 Task: Arrange a 75-minute brand strategy review.
Action: Mouse moved to (36, 138)
Screenshot: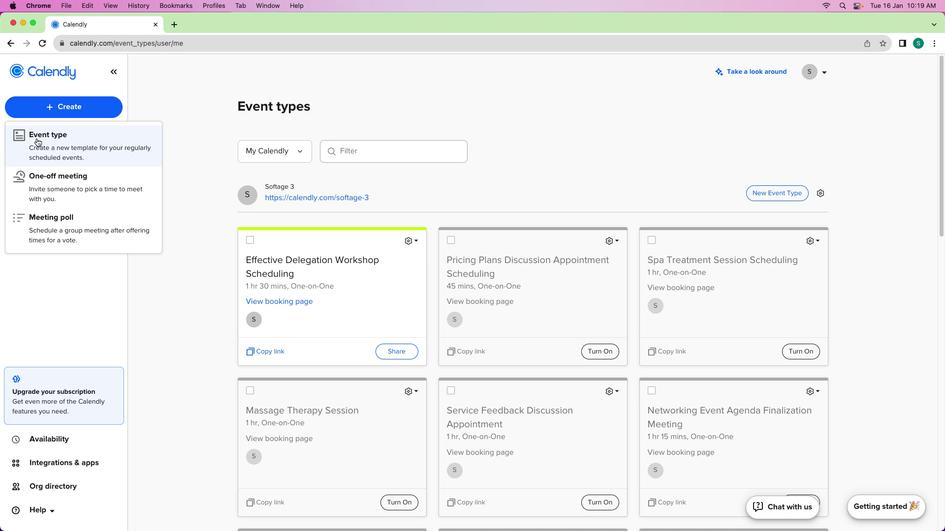 
Action: Mouse pressed left at (36, 138)
Screenshot: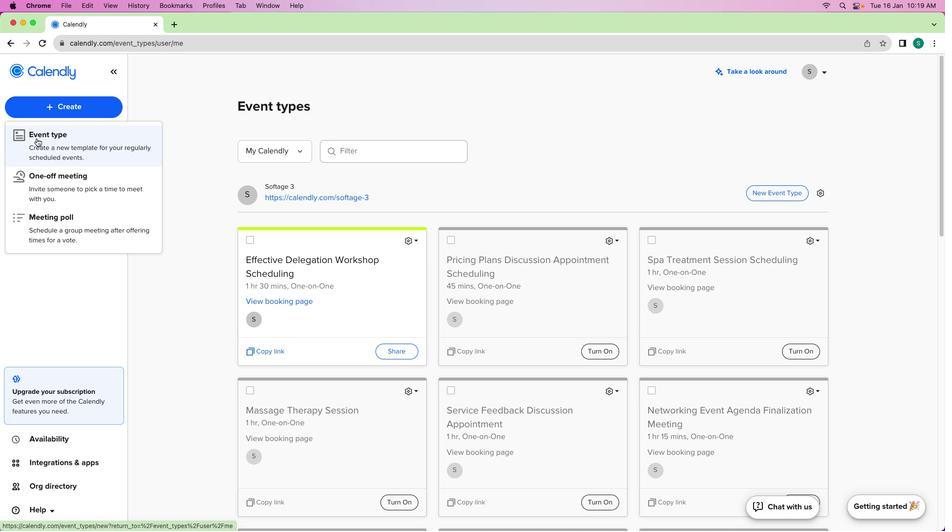 
Action: Mouse moved to (439, 200)
Screenshot: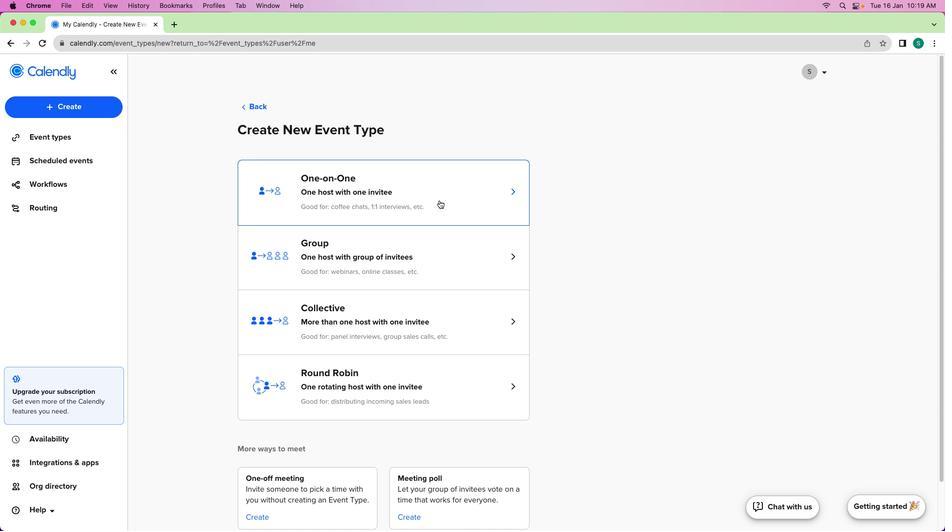 
Action: Mouse pressed left at (439, 200)
Screenshot: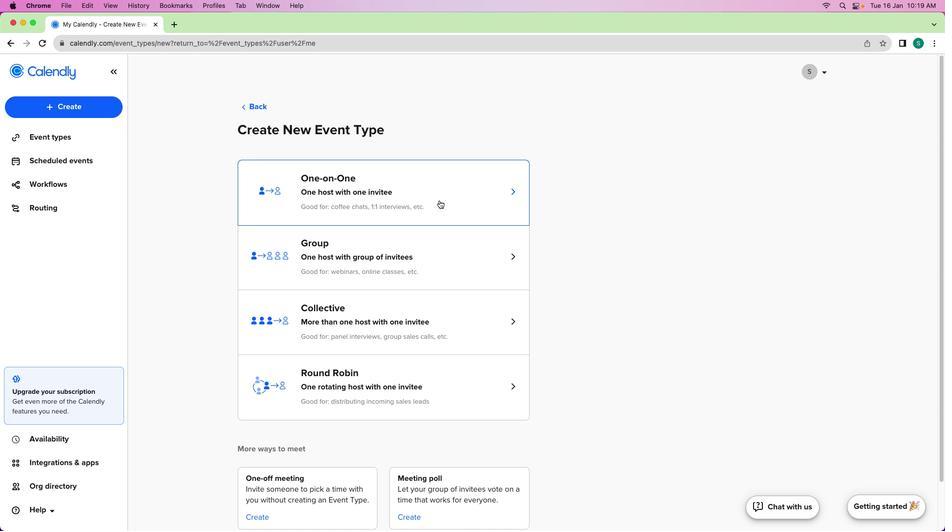 
Action: Mouse moved to (143, 156)
Screenshot: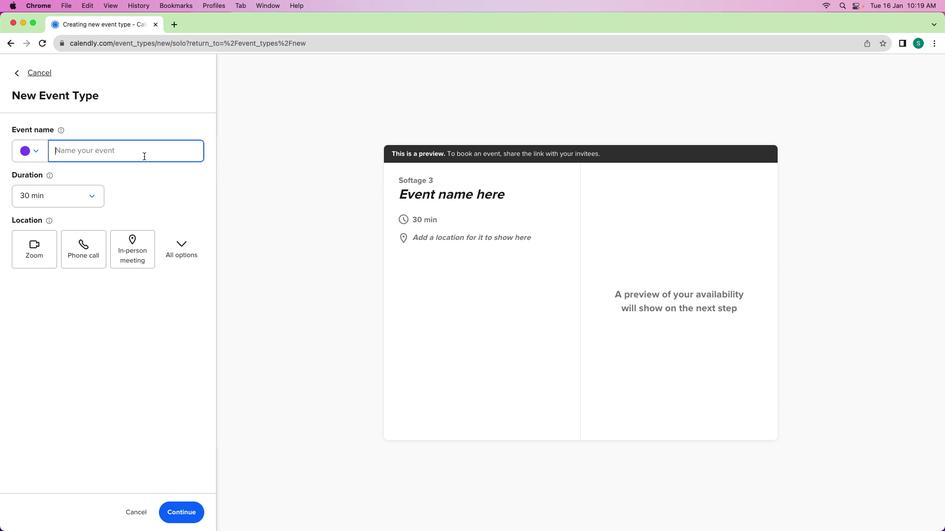 
Action: Mouse pressed left at (143, 156)
Screenshot: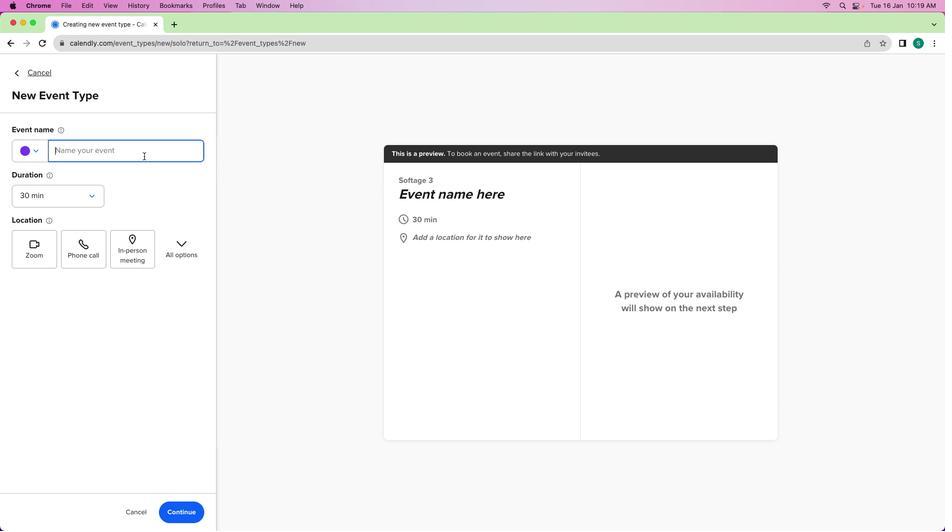 
Action: Key pressed Key.shift'B''r''a''n''d'Key.spaceKey.shift'S''t''r''a''t''e''g''y'Key.spaceKey.shift'R''e''v''i''e''w'Key.spaceKey.shift'S''c''h''e''d''u''l''i''n''g'
Screenshot: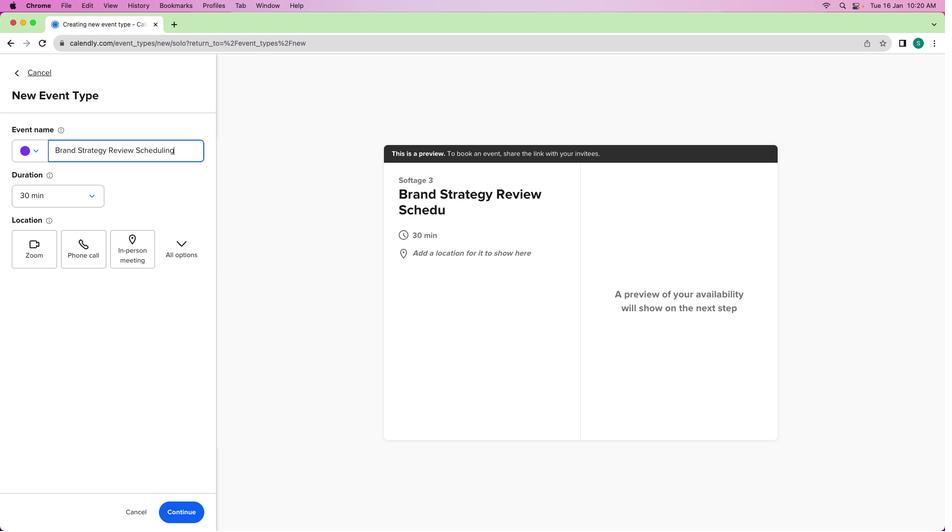 
Action: Mouse moved to (33, 148)
Screenshot: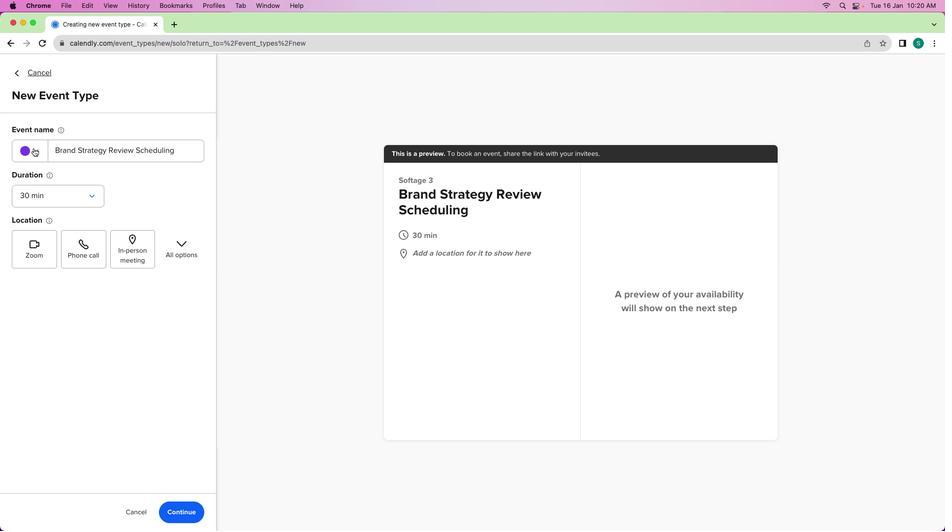 
Action: Mouse pressed left at (33, 148)
Screenshot: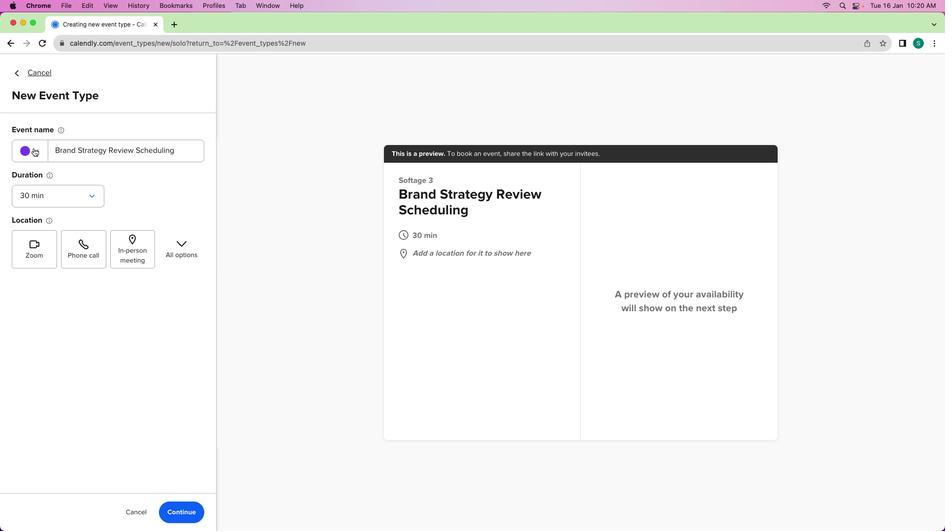 
Action: Mouse moved to (42, 222)
Screenshot: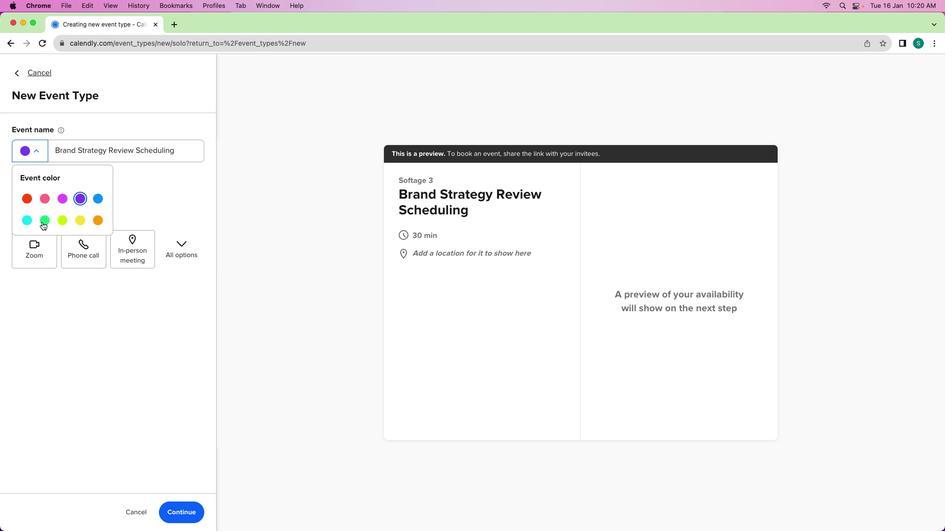 
Action: Mouse pressed left at (42, 222)
Screenshot: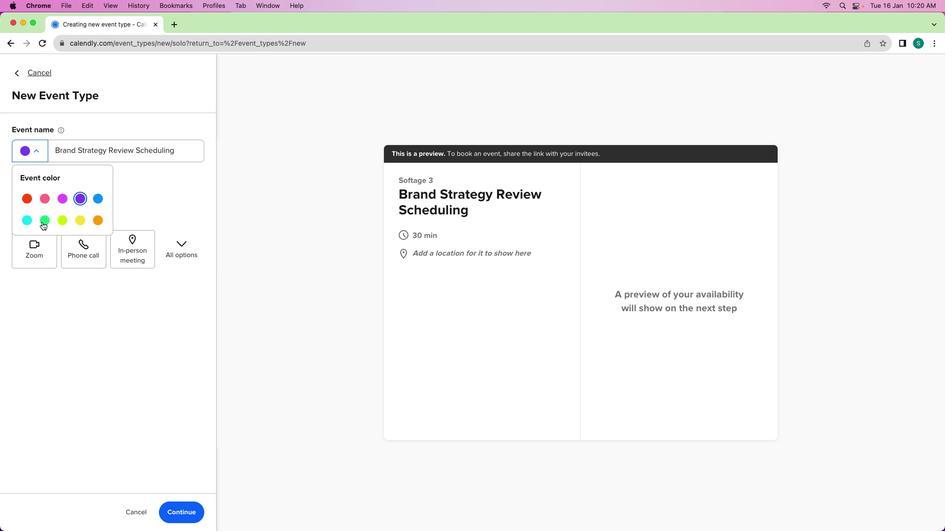 
Action: Mouse moved to (42, 201)
Screenshot: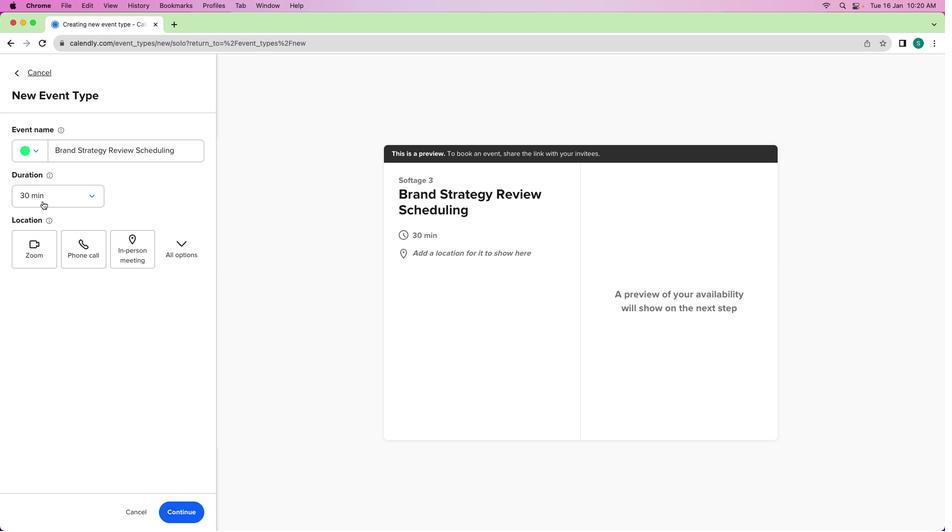
Action: Mouse pressed left at (42, 201)
Screenshot: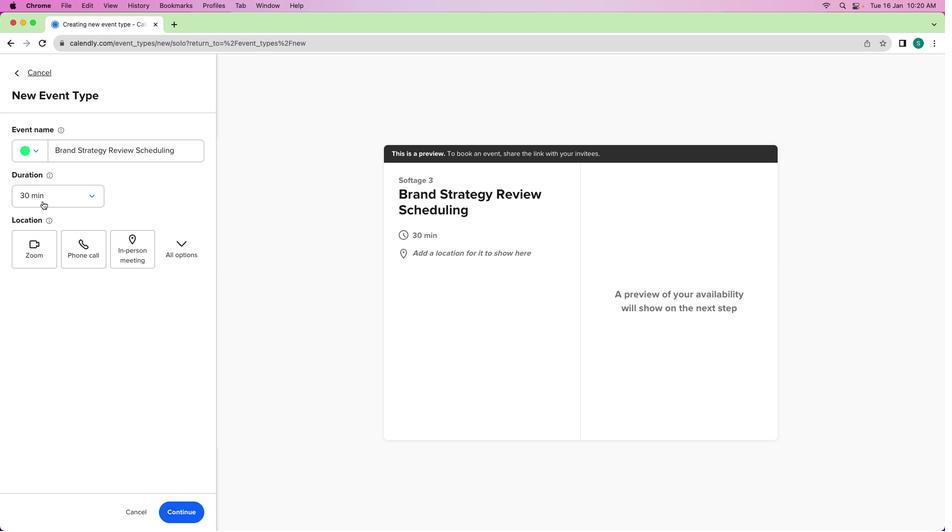 
Action: Mouse moved to (28, 301)
Screenshot: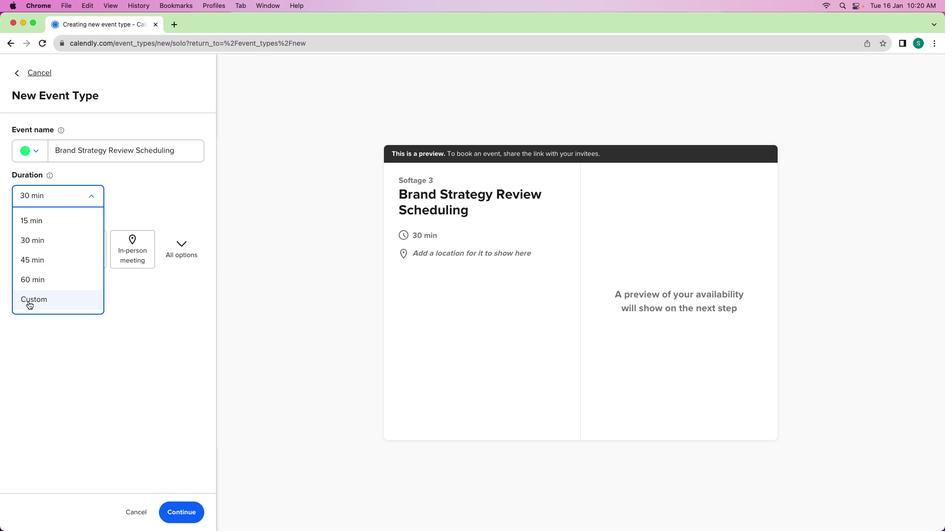 
Action: Mouse pressed left at (28, 301)
Screenshot: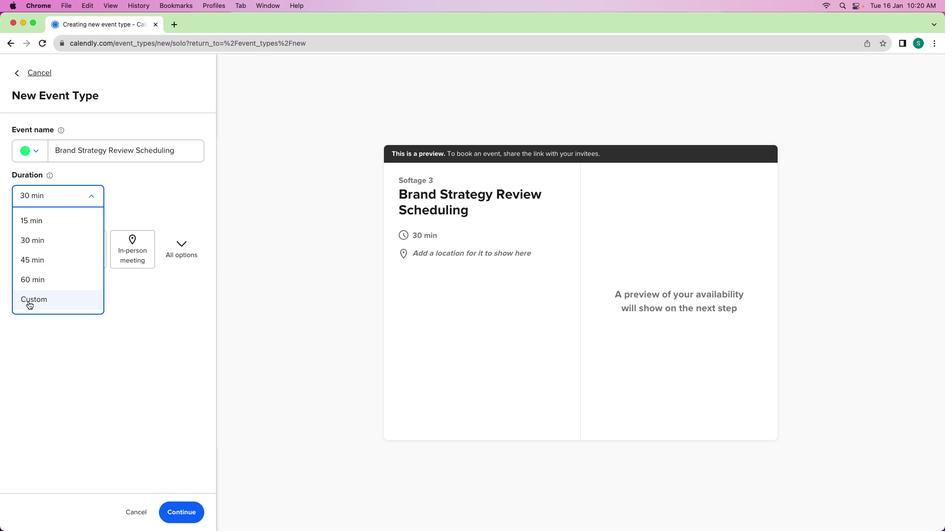 
Action: Mouse moved to (48, 231)
Screenshot: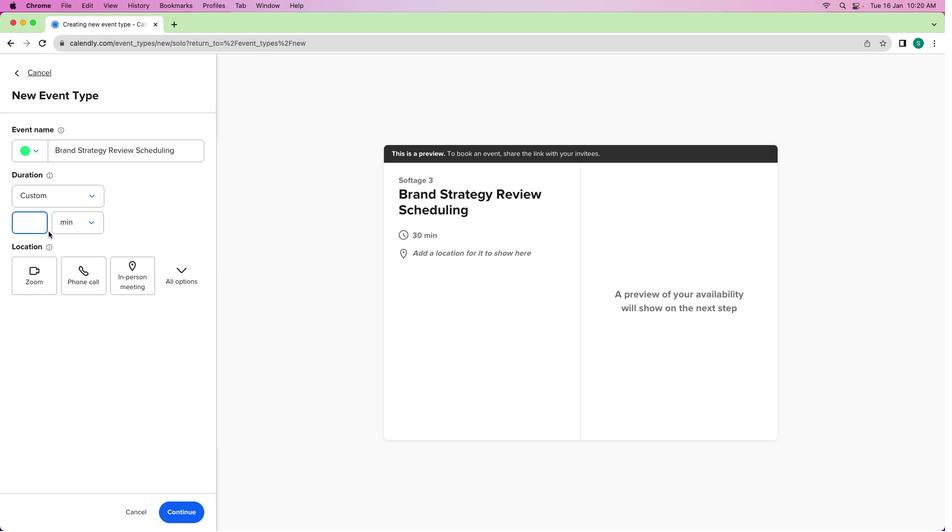 
Action: Key pressed '7''5'
Screenshot: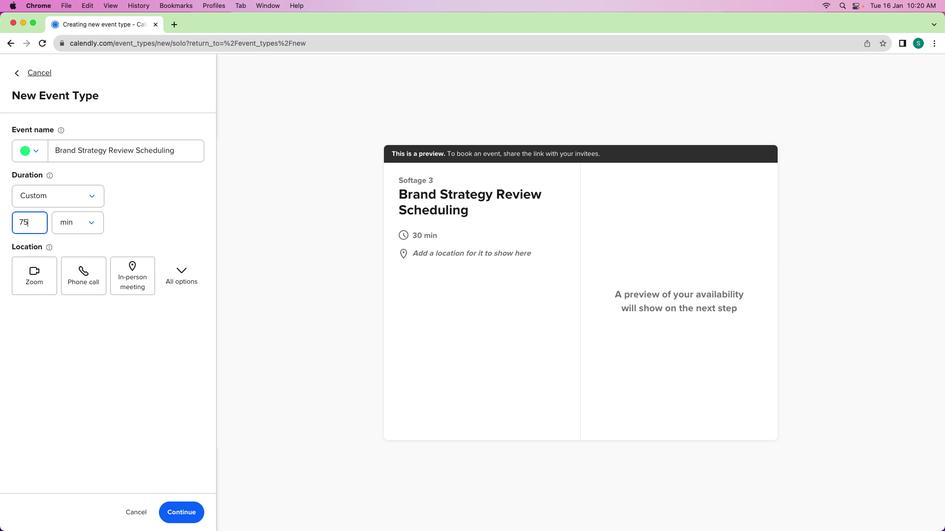 
Action: Mouse moved to (41, 276)
Screenshot: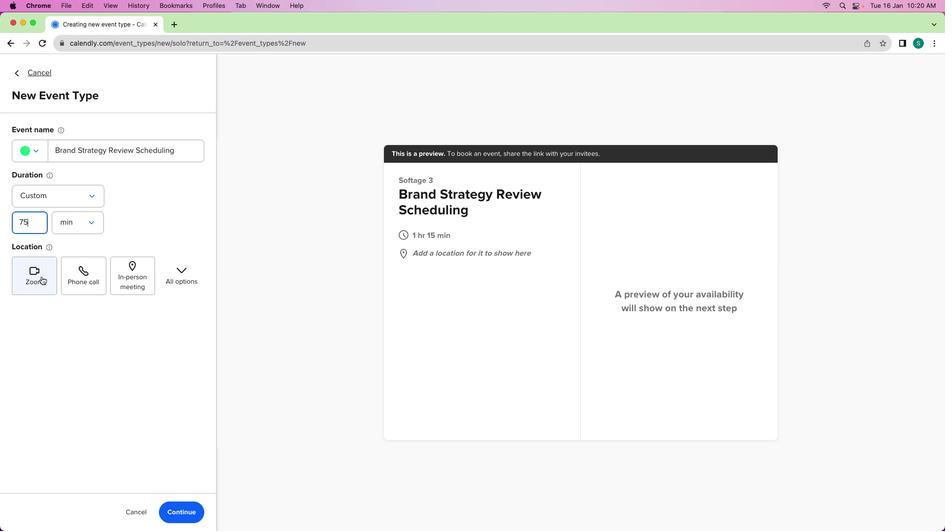 
Action: Mouse pressed left at (41, 276)
Screenshot: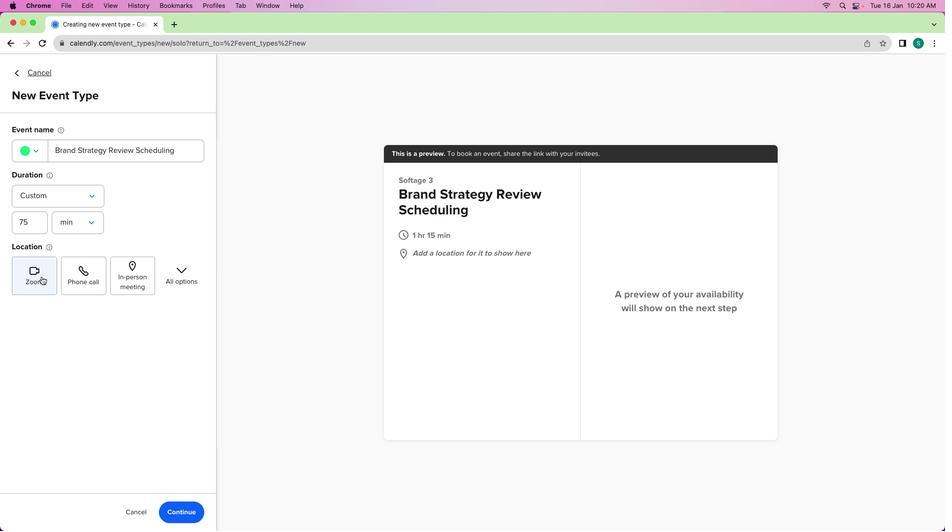 
Action: Mouse moved to (181, 510)
Screenshot: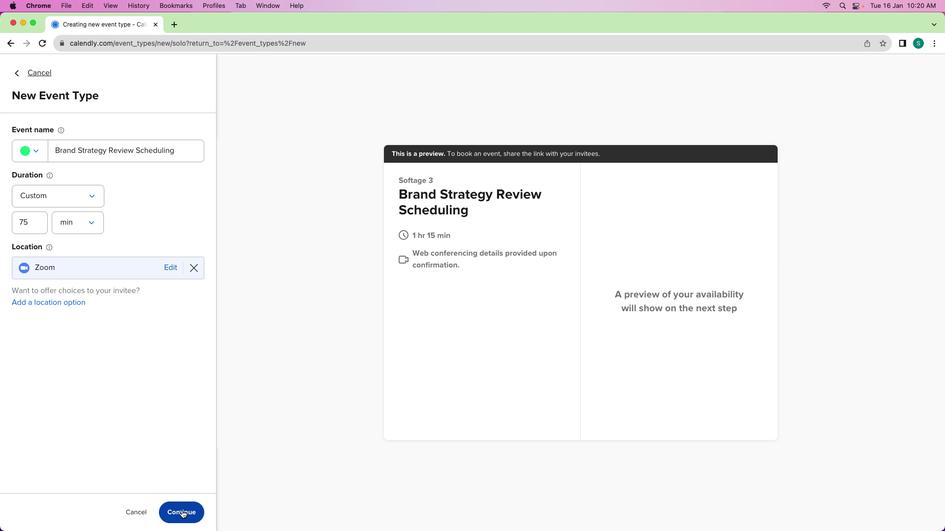 
Action: Mouse pressed left at (181, 510)
Screenshot: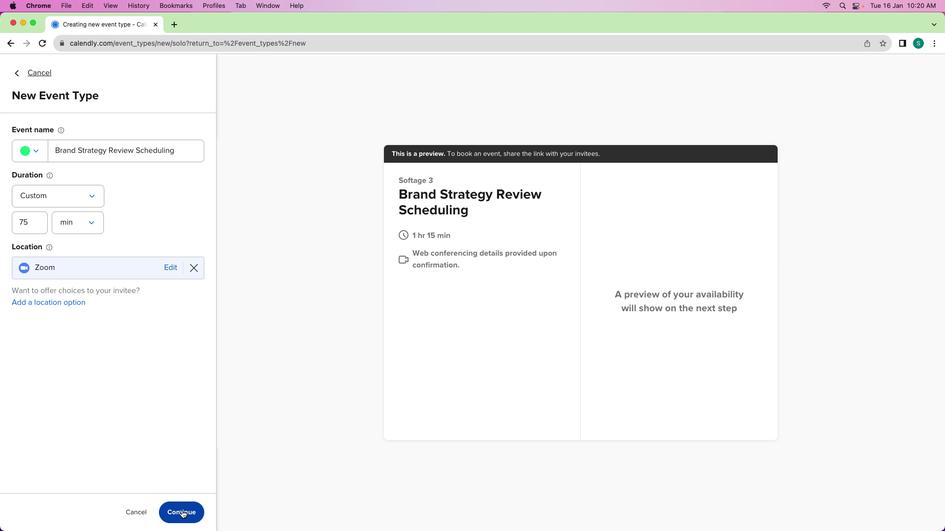 
Action: Mouse moved to (193, 166)
Screenshot: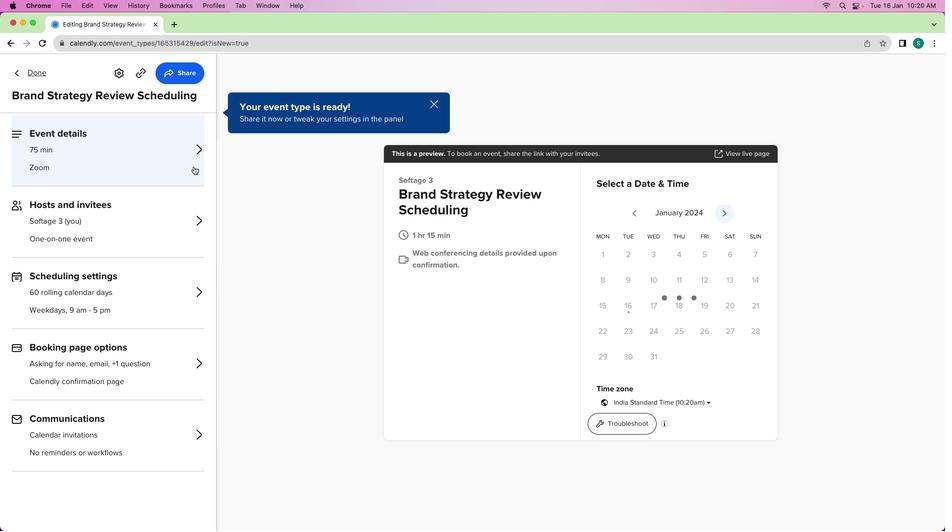 
Action: Mouse pressed left at (193, 166)
Screenshot: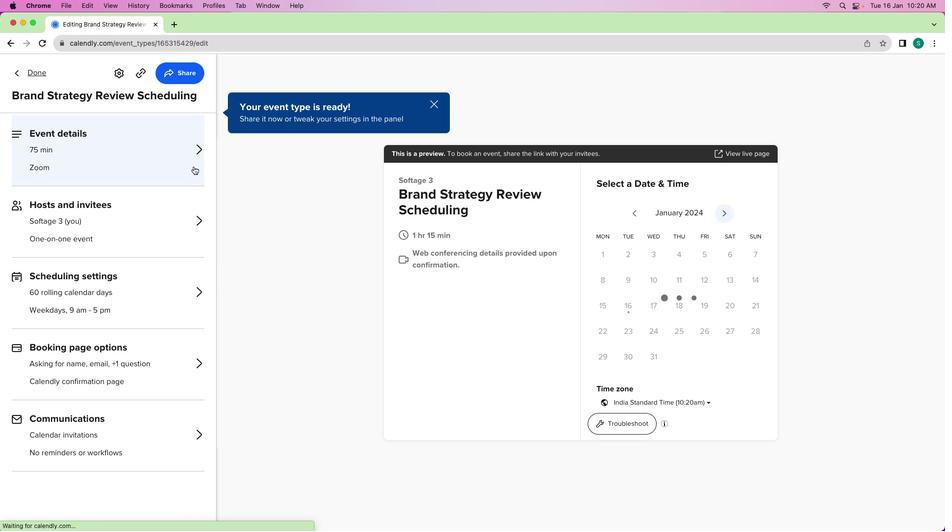 
Action: Mouse moved to (86, 390)
Screenshot: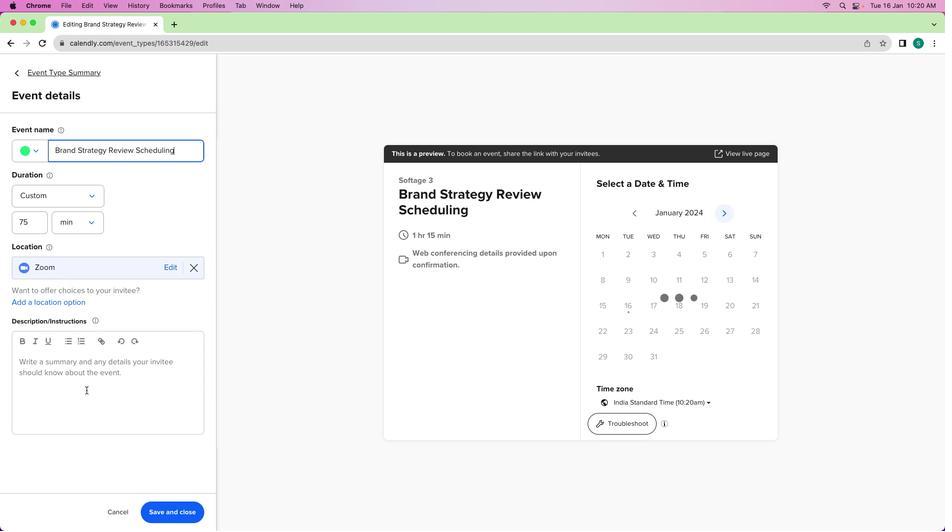 
Action: Mouse pressed left at (86, 390)
Screenshot: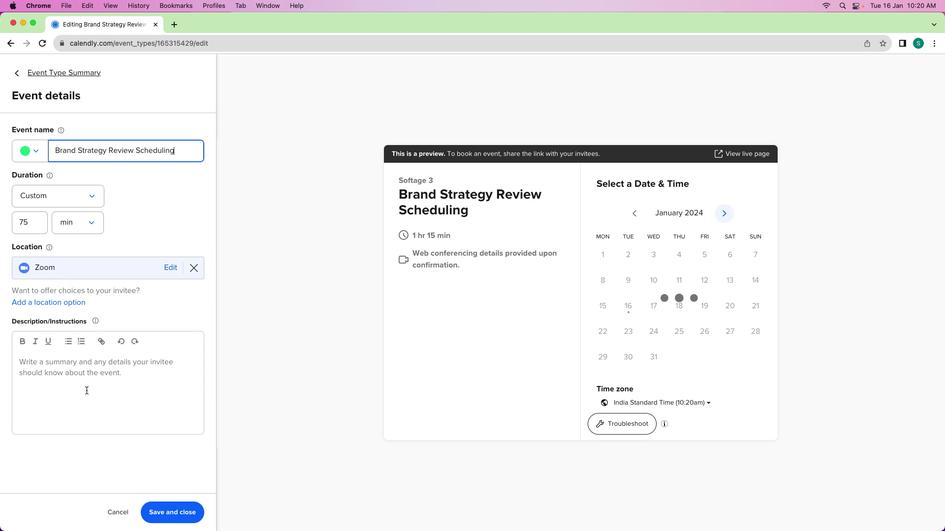 
Action: Mouse moved to (108, 358)
Screenshot: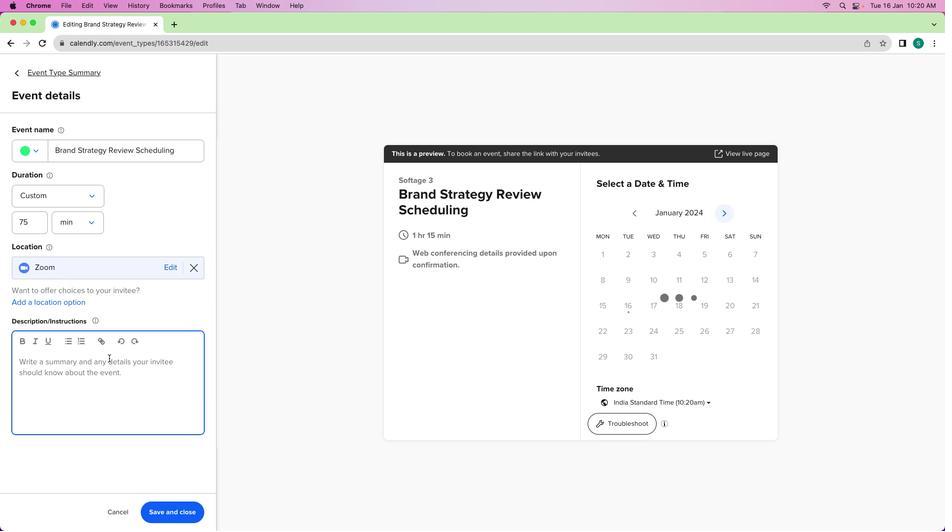 
Action: Key pressed Key.shift'H''e''l''l''o'Key.space't''e''a''m'','Key.enterKey.shift'I'"'"'v''e'Key.space'a''r''r''a''n''g''e''d'Key.space'a'Key.space'b''r''a''n''d'Key.space's''t''r''a''t''e''g''y'Key.space'r''e''v''i''e''w'Key.space't''o'Key.space'a''s''s''e''s''s'Key.space'a''n''d'Key.space'r''e''f''i''n''e'Key.space'o''u''r'Key.space'b''r''a''m''d'Key.spaceKey.backspaceKey.backspaceKey.backspace'n''d'Key.space's''t''r''a''t''e''g''y''.'Key.spaceKey.shift'L''e''t'"'"'s'Key.space'd''i''s''c''u''s''s'Key.space'p''o''s''i''t''i''o''n''i''n''g'','Key.space'm''e''s''s''a''g''i''n''g'','Key.space'a''n''d'Key.space's''t''r''a''t''e''g''i''e''s'Key.space't''o'Key.space's''t''r''e''n''g''t''h''e''n'Key.space'o''u''r'Key.space'b''r''a''n''d'Key.space'p''r''e''s''e''n''c''e''.'Key.enterKey.shift'E''x''c''i''t''e''d'Key.space't''o'Key.space'c''o''l''l''a''b''o''r''a''t''e'Key.space'o''n'Key.space'o''p''t''i''m''i''z''i''n''g'Key.space'o''u''r'Key.space'b''r''a''n''d'Key.space's''t''r''a''t''e''g''y'Key.shift_r'!'
Screenshot: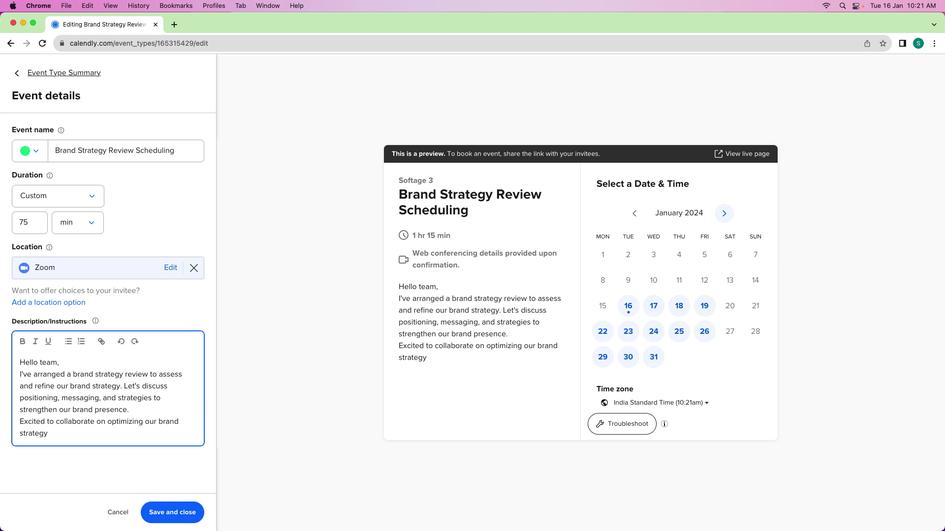 
Action: Mouse moved to (169, 511)
Screenshot: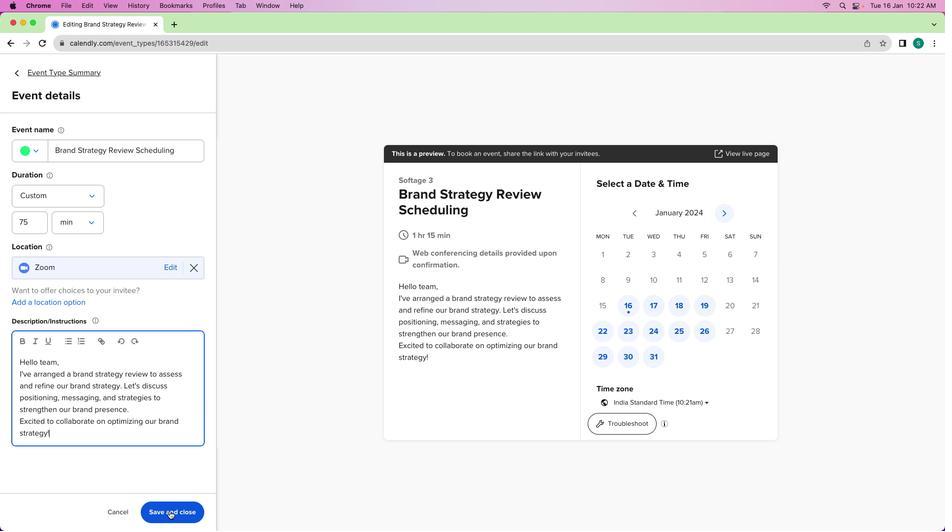
Action: Mouse pressed left at (169, 511)
Screenshot: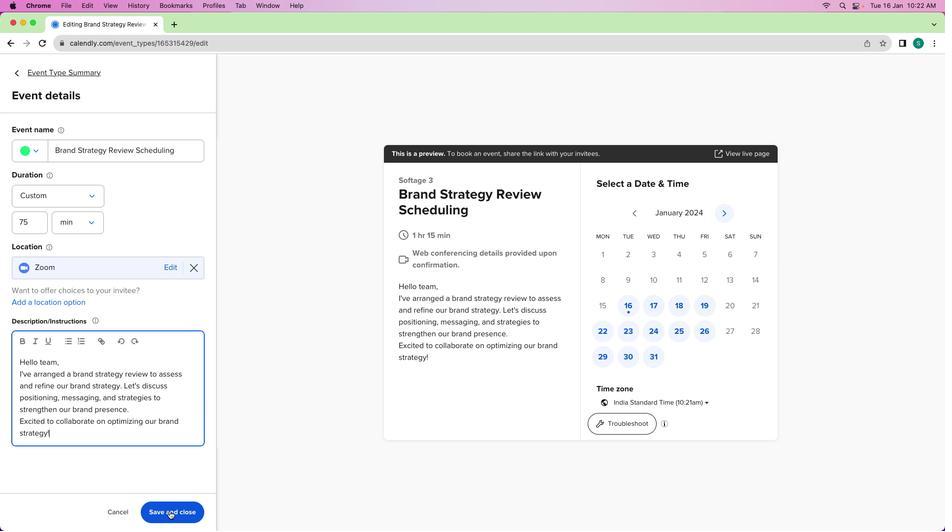 
Action: Mouse moved to (183, 316)
Screenshot: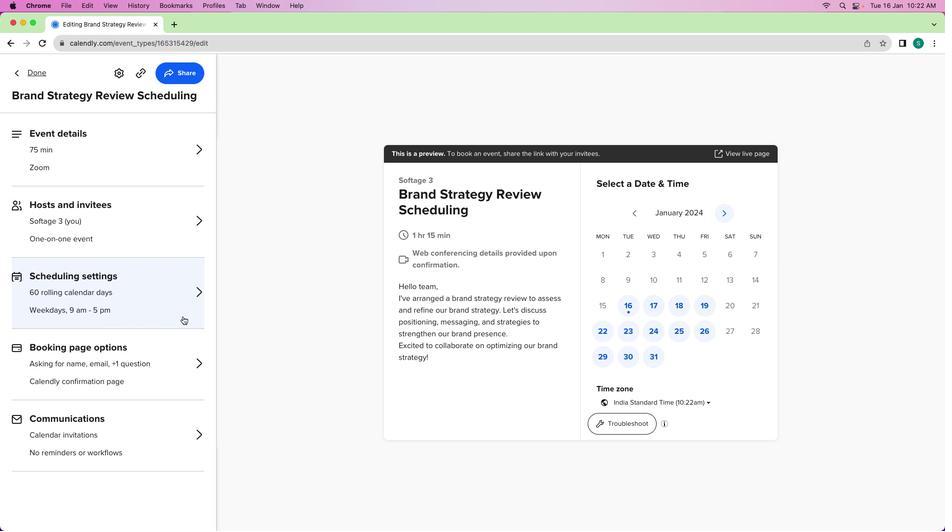 
Action: Mouse pressed left at (183, 316)
Screenshot: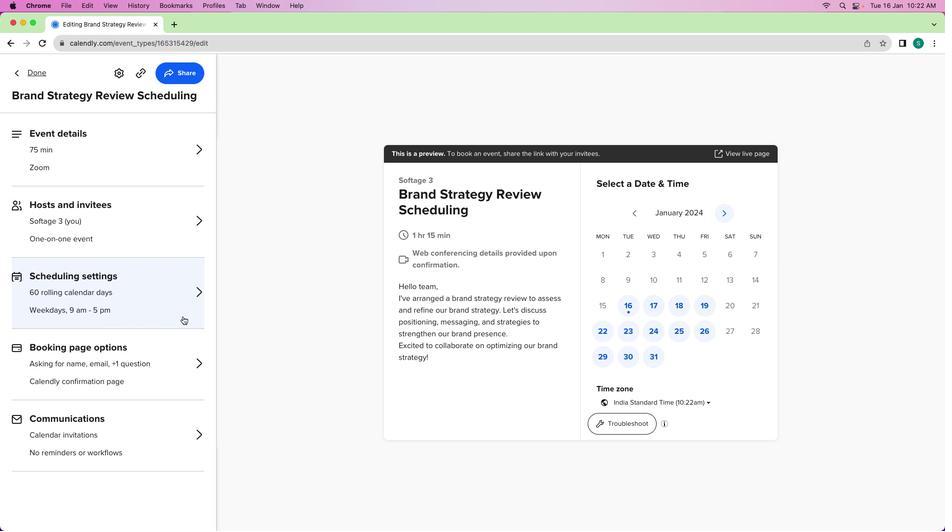 
Action: Mouse moved to (181, 366)
Screenshot: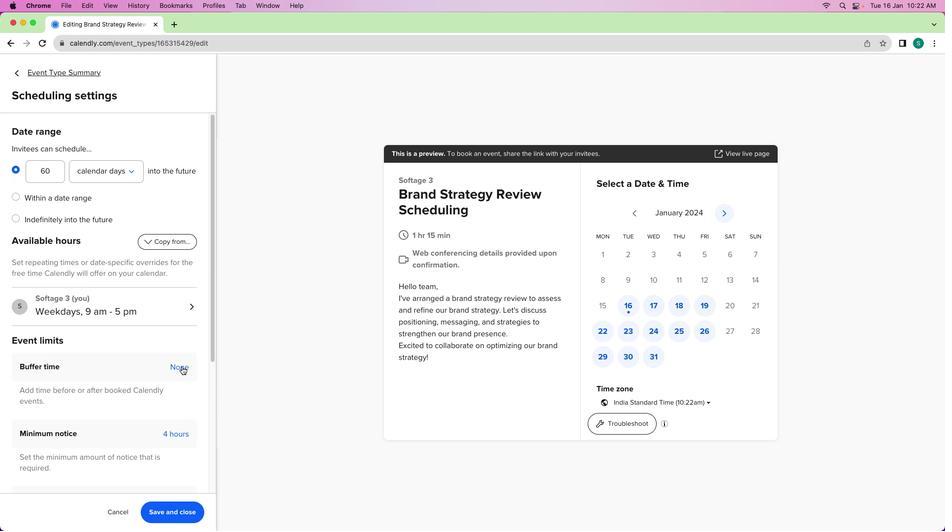 
Action: Mouse pressed left at (181, 366)
Screenshot: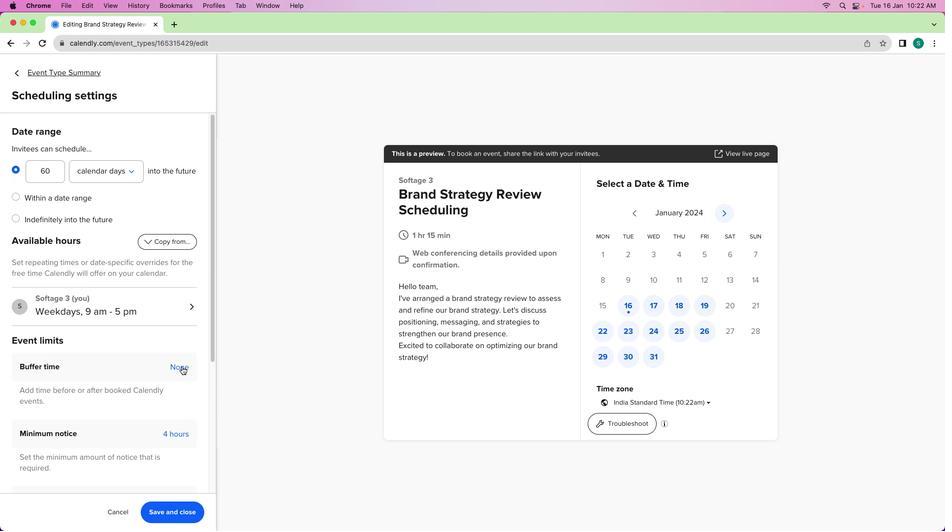 
Action: Mouse moved to (132, 398)
Screenshot: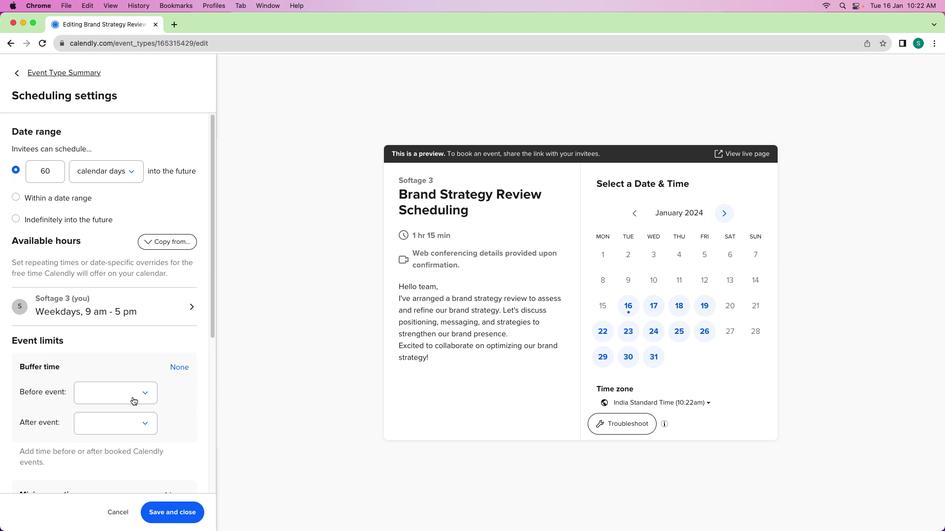
Action: Mouse pressed left at (132, 398)
Screenshot: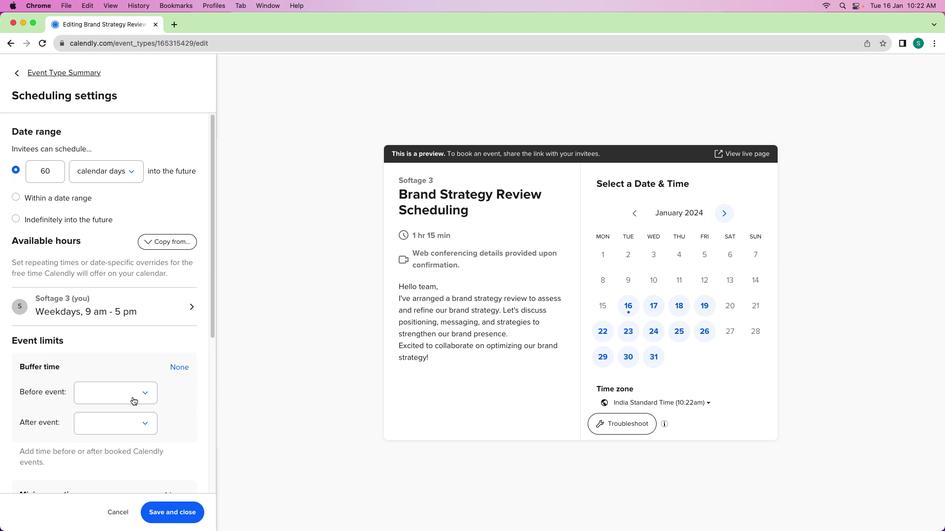 
Action: Mouse moved to (118, 443)
Screenshot: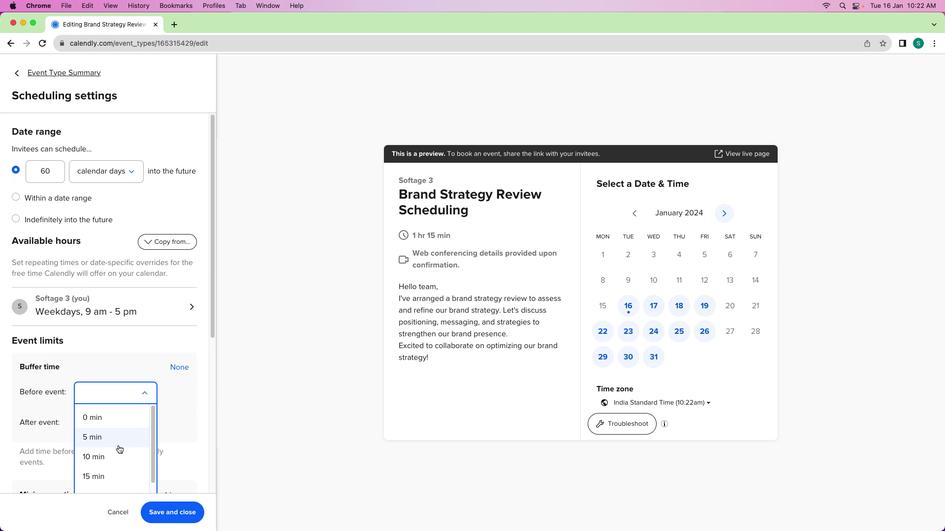 
Action: Mouse scrolled (118, 443) with delta (0, 0)
Screenshot: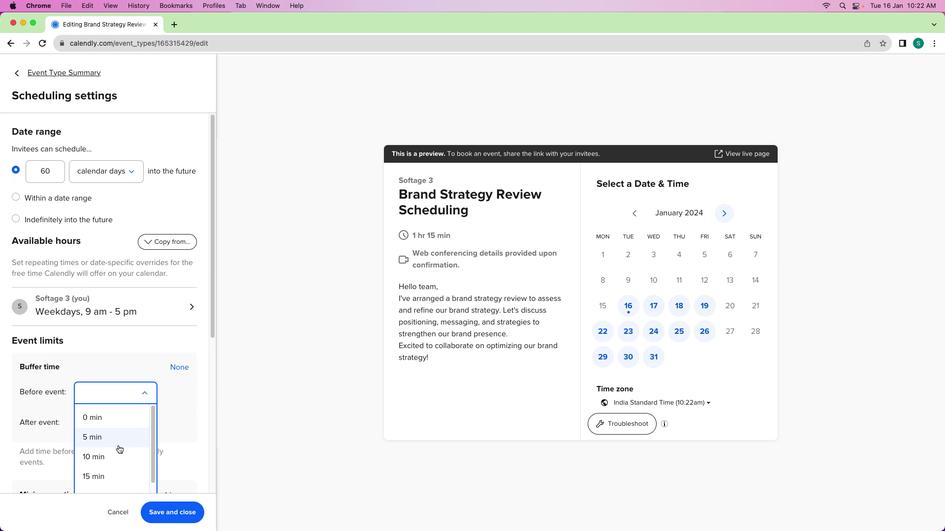 
Action: Mouse moved to (118, 445)
Screenshot: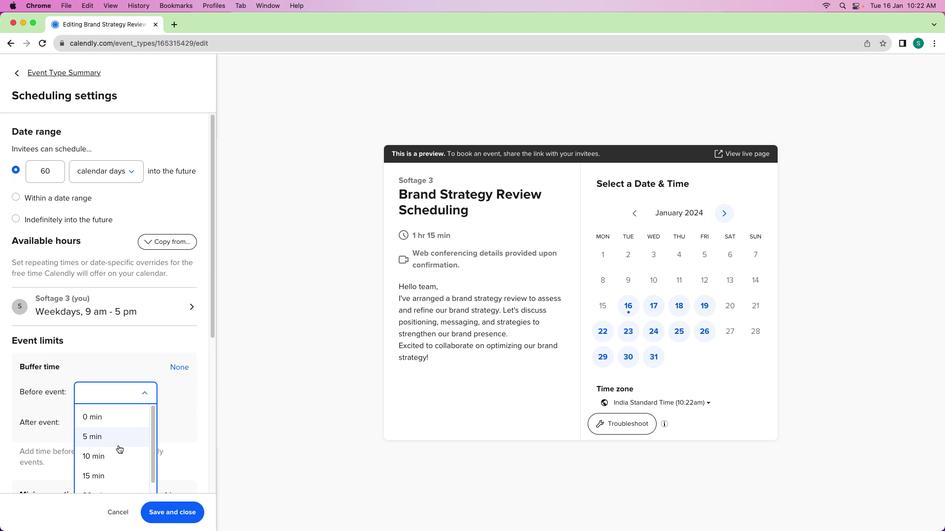 
Action: Mouse scrolled (118, 445) with delta (0, 0)
Screenshot: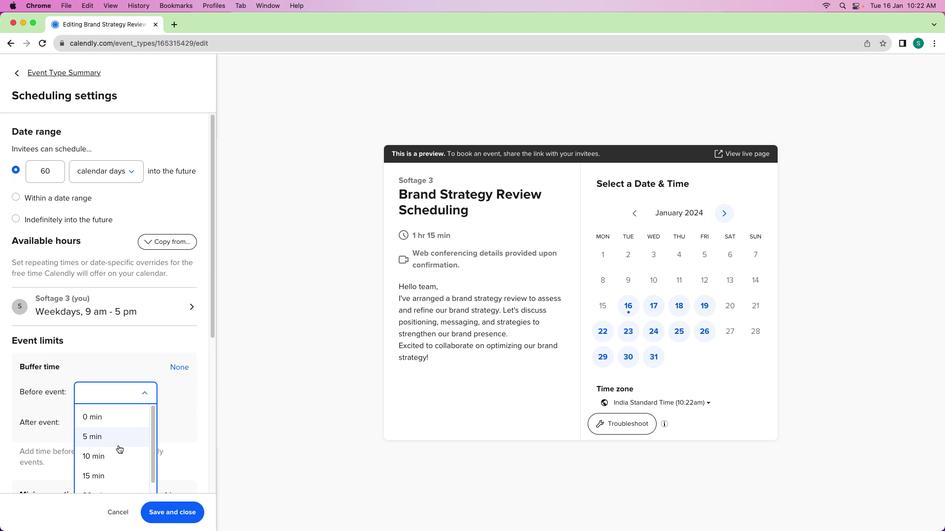 
Action: Mouse moved to (118, 445)
Screenshot: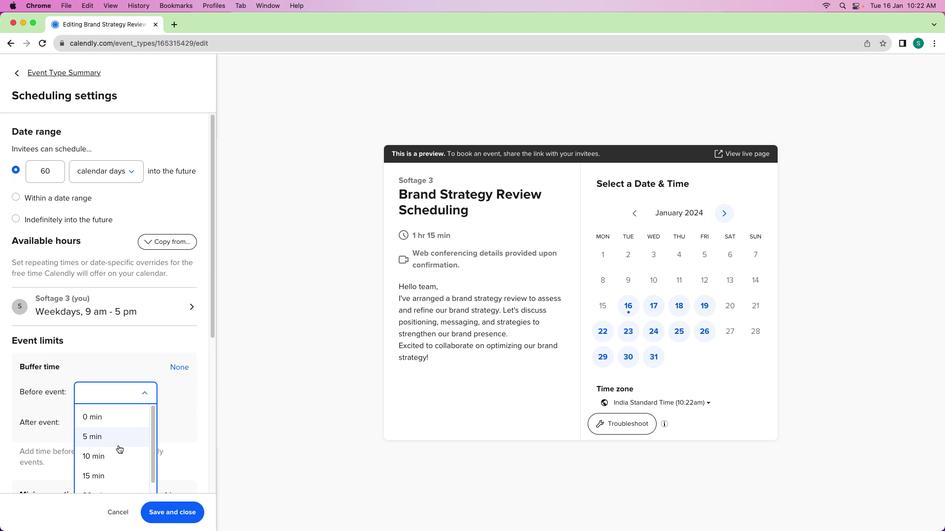 
Action: Mouse scrolled (118, 445) with delta (0, 0)
Screenshot: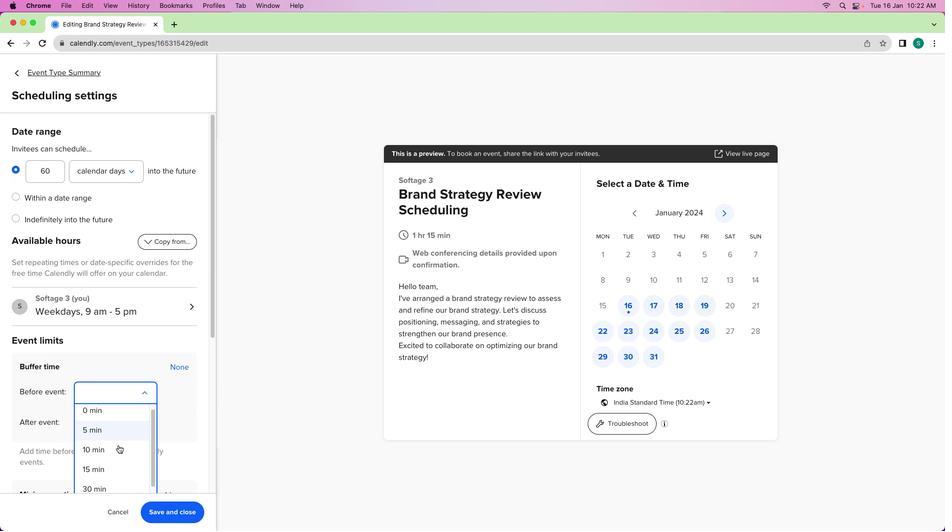
Action: Mouse moved to (105, 434)
Screenshot: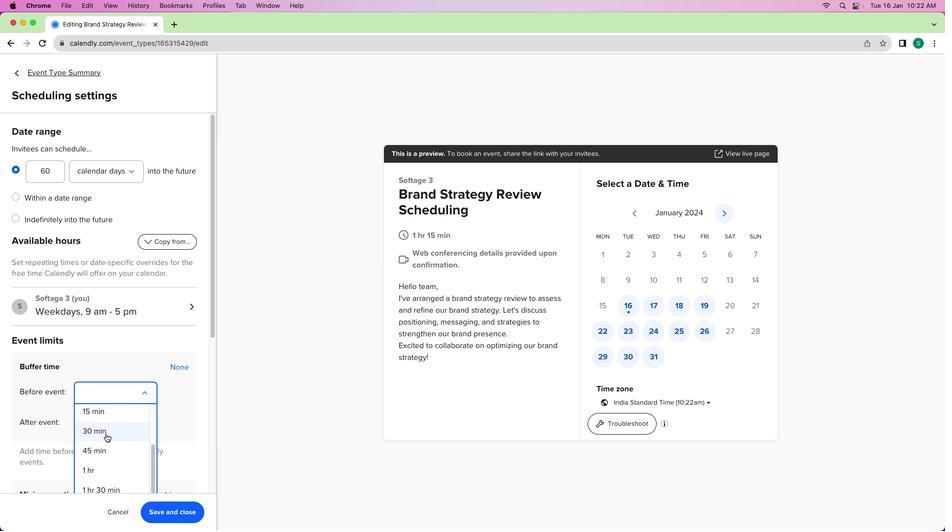 
Action: Mouse pressed left at (105, 434)
Screenshot: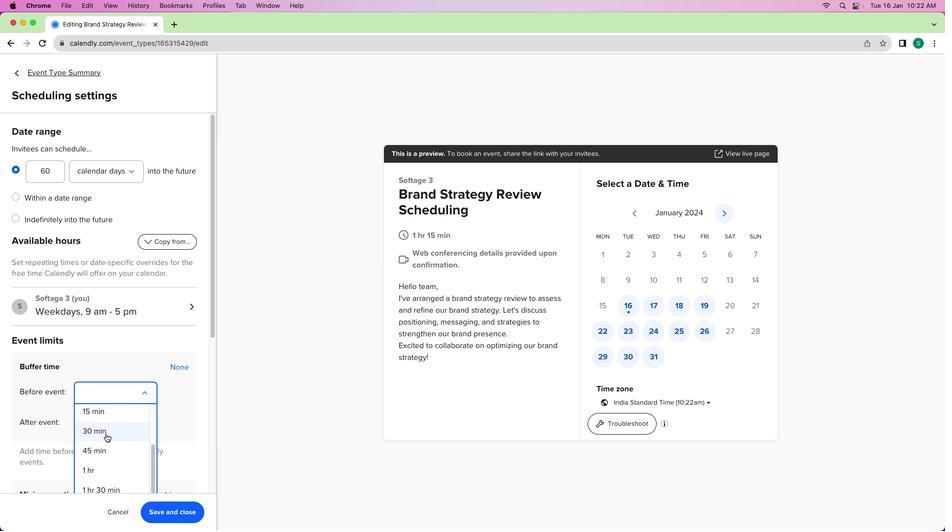 
Action: Mouse moved to (106, 434)
Screenshot: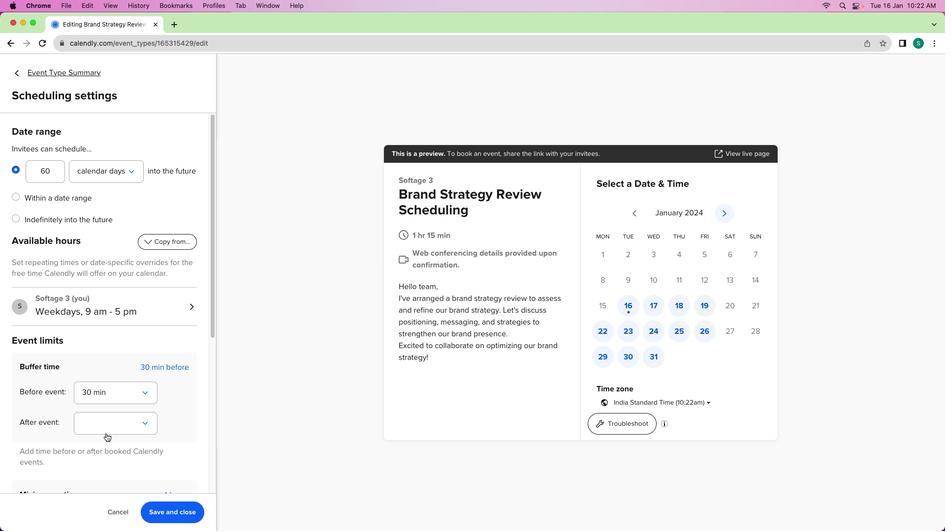 
Action: Mouse scrolled (106, 434) with delta (0, 0)
Screenshot: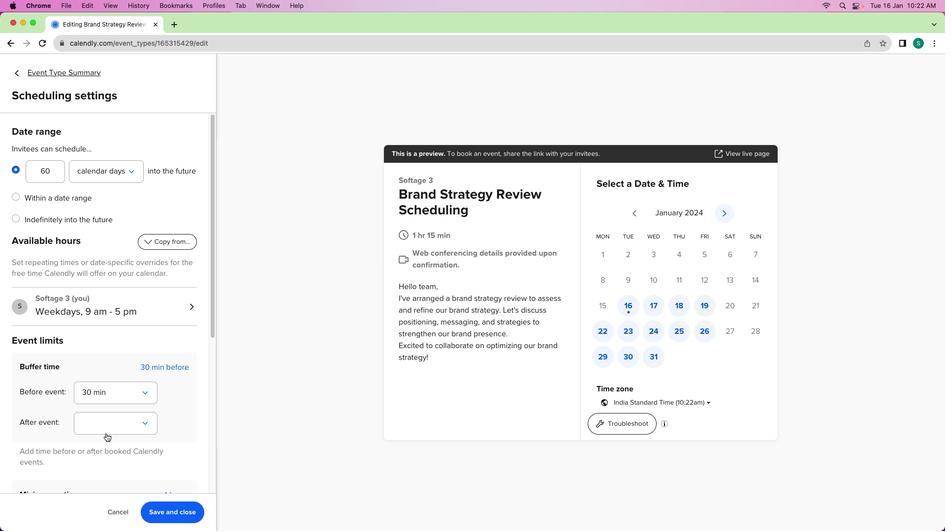 
Action: Mouse scrolled (106, 434) with delta (0, 0)
Screenshot: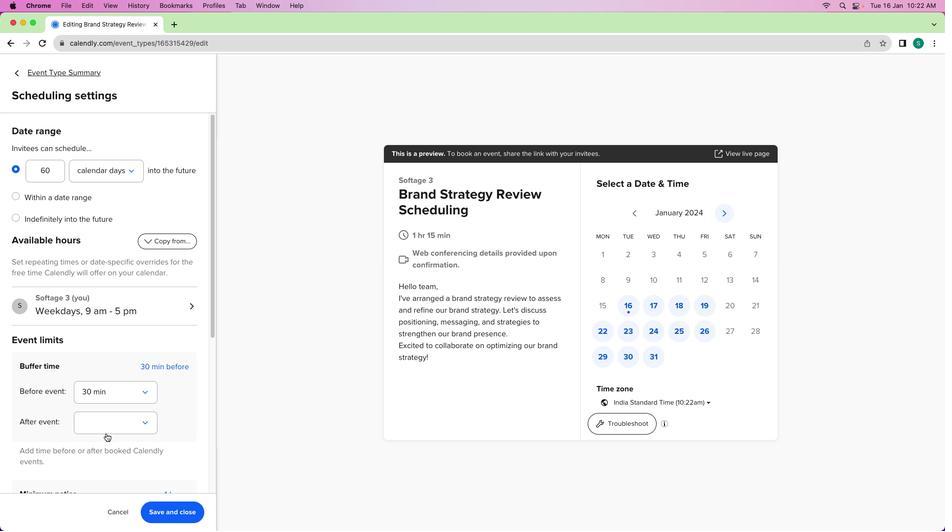 
Action: Mouse moved to (100, 413)
Screenshot: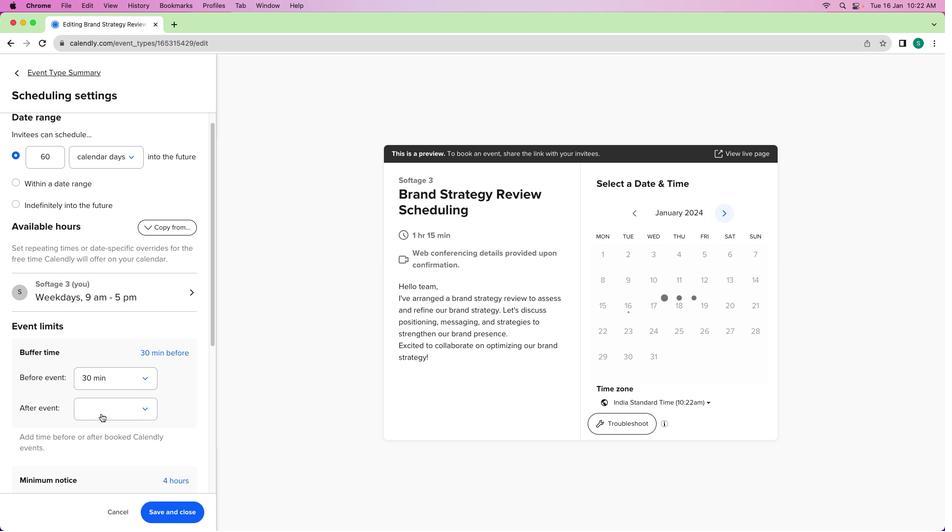 
Action: Mouse pressed left at (100, 413)
Screenshot: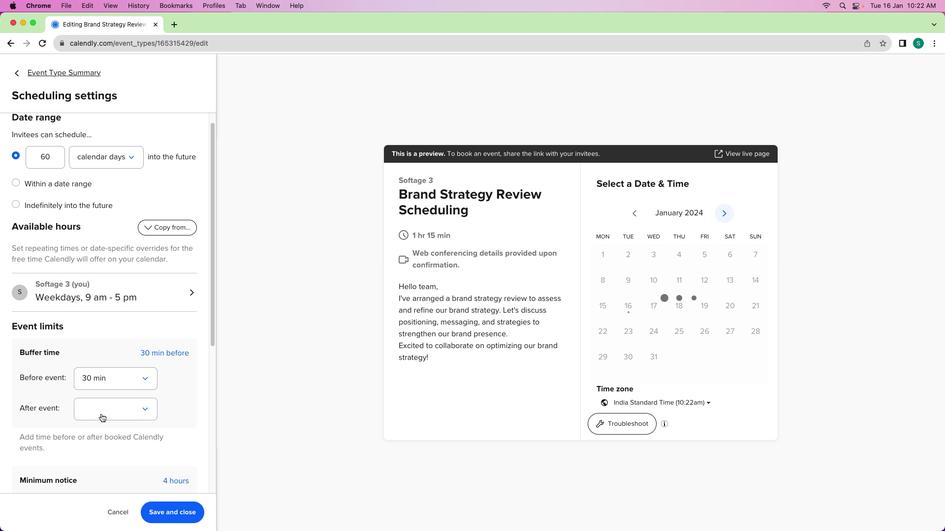 
Action: Mouse moved to (91, 447)
Screenshot: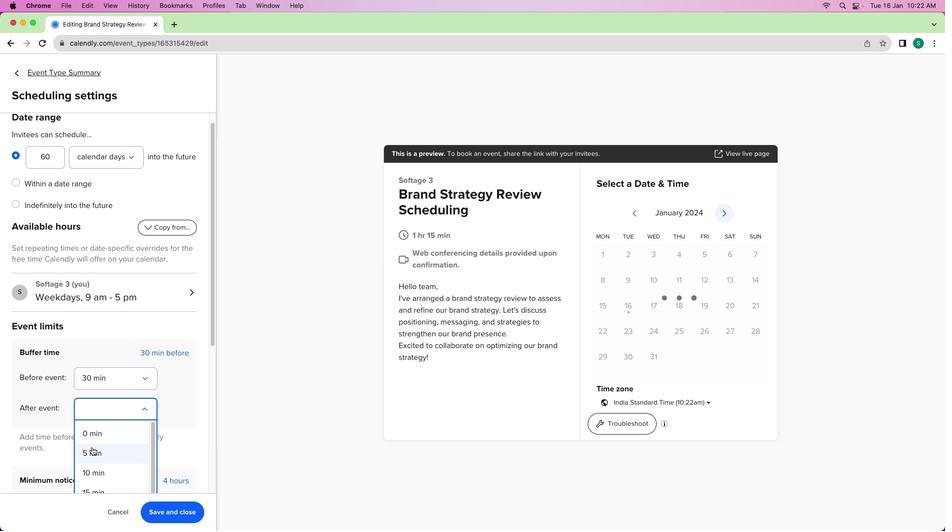 
Action: Mouse pressed left at (91, 447)
Screenshot: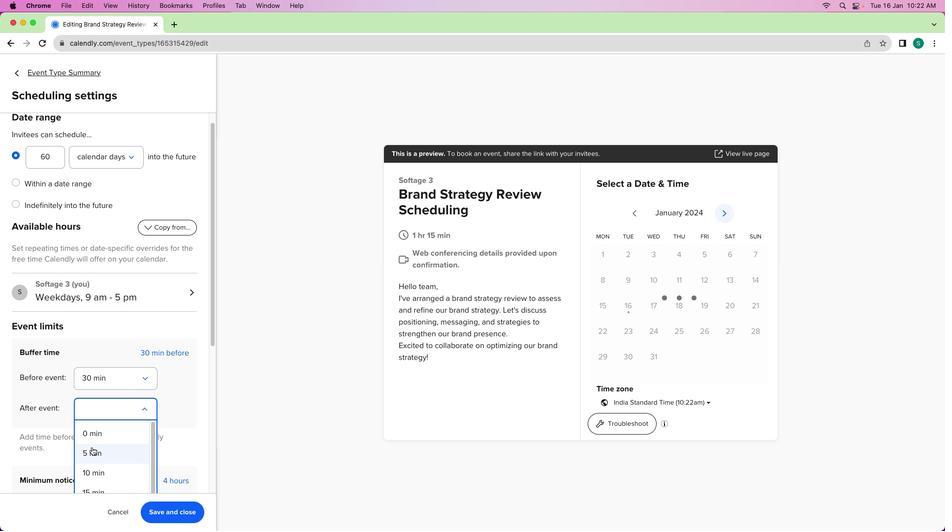
Action: Mouse moved to (96, 435)
Screenshot: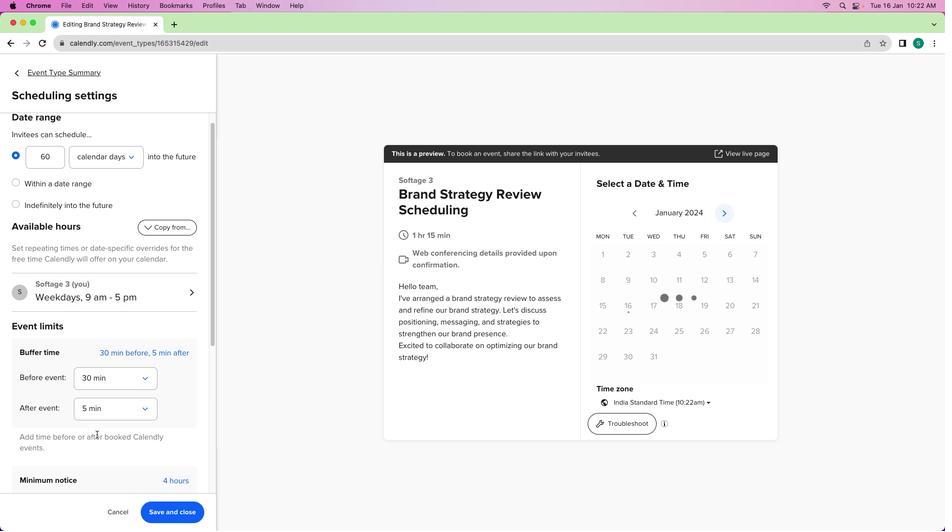 
Action: Mouse scrolled (96, 435) with delta (0, 0)
Screenshot: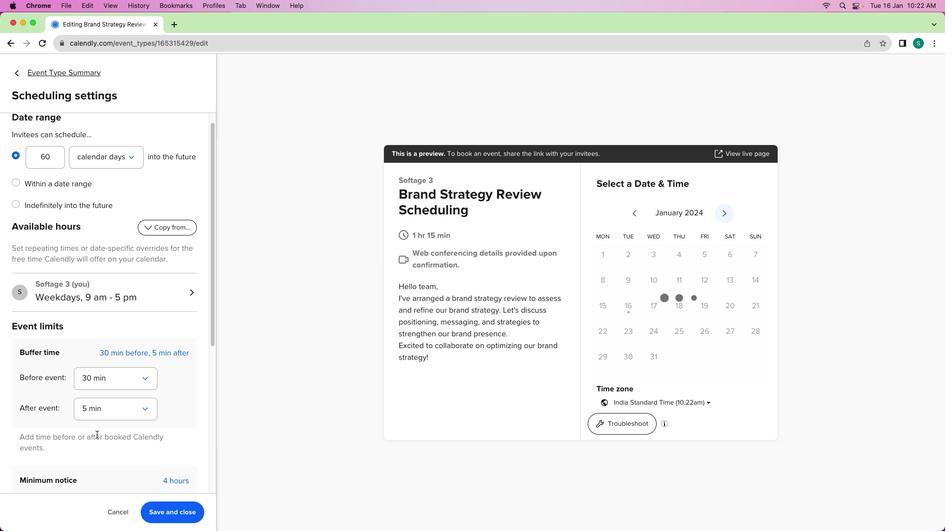 
Action: Mouse scrolled (96, 435) with delta (0, 0)
Screenshot: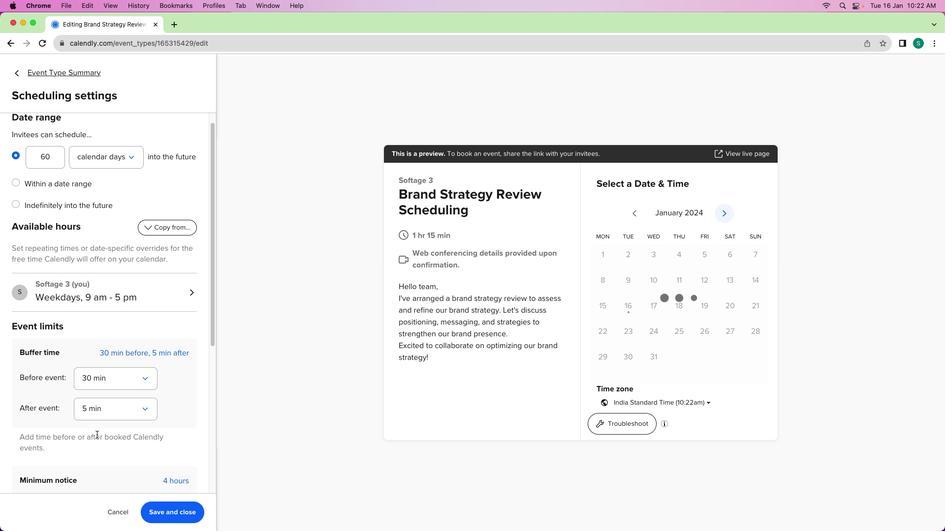 
Action: Mouse scrolled (96, 435) with delta (0, 0)
Screenshot: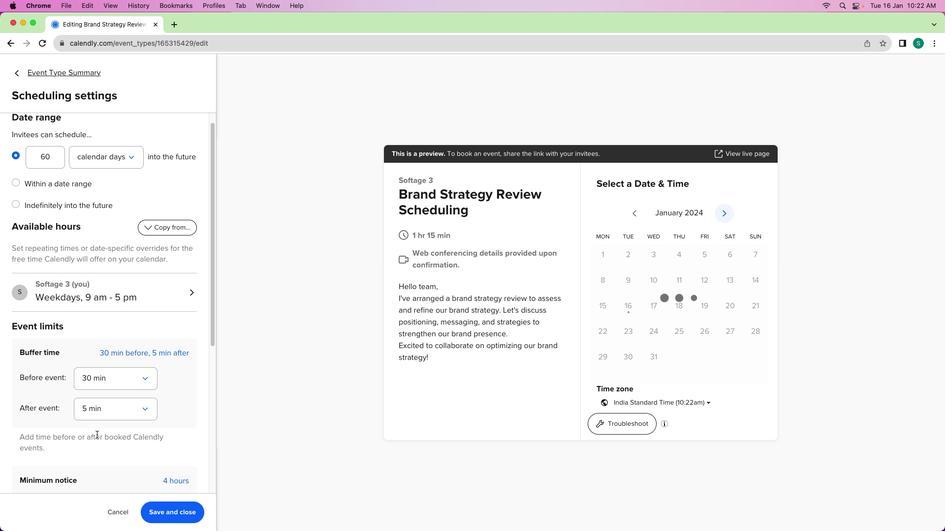 
Action: Mouse scrolled (96, 435) with delta (0, -1)
Screenshot: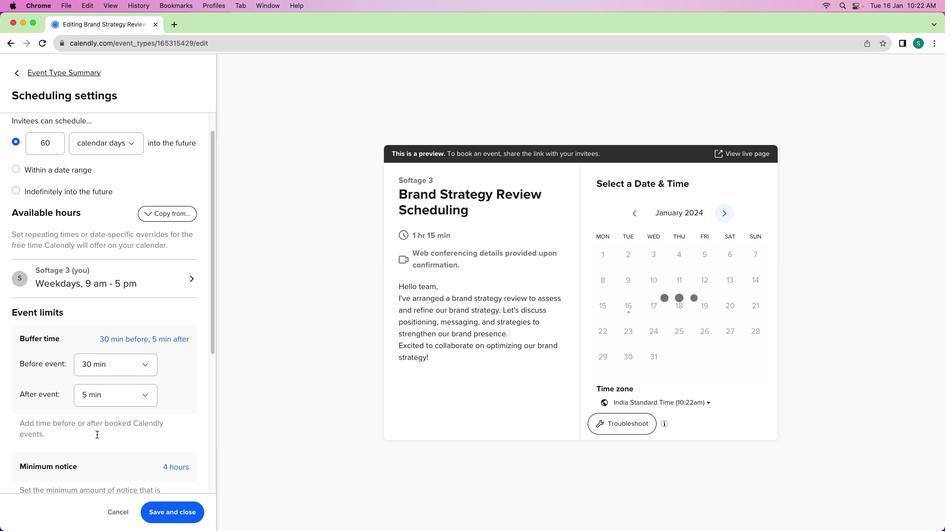 
Action: Mouse moved to (159, 193)
Screenshot: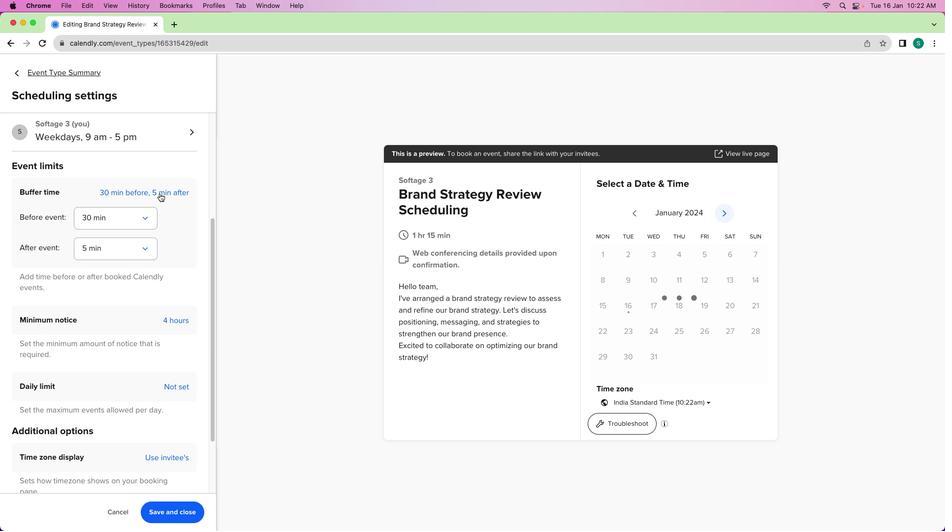 
Action: Mouse pressed left at (159, 193)
Screenshot: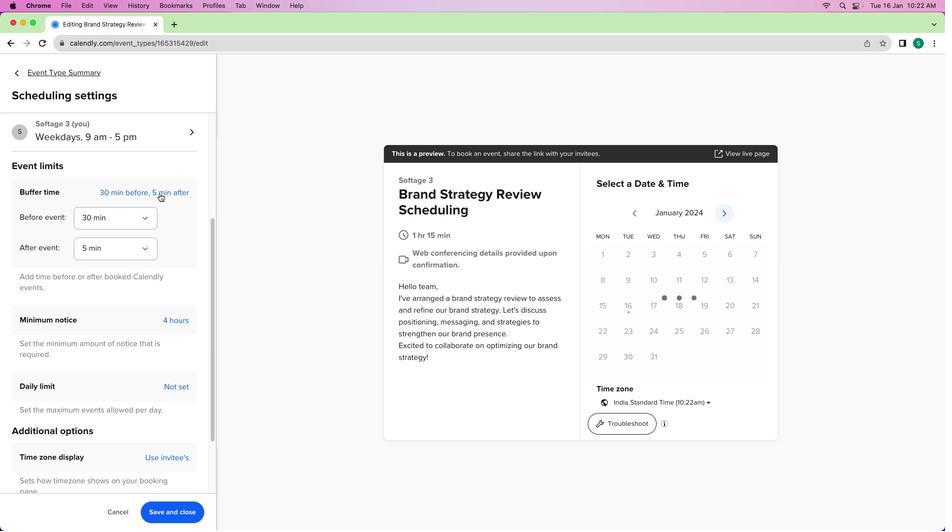 
Action: Mouse moved to (169, 256)
Screenshot: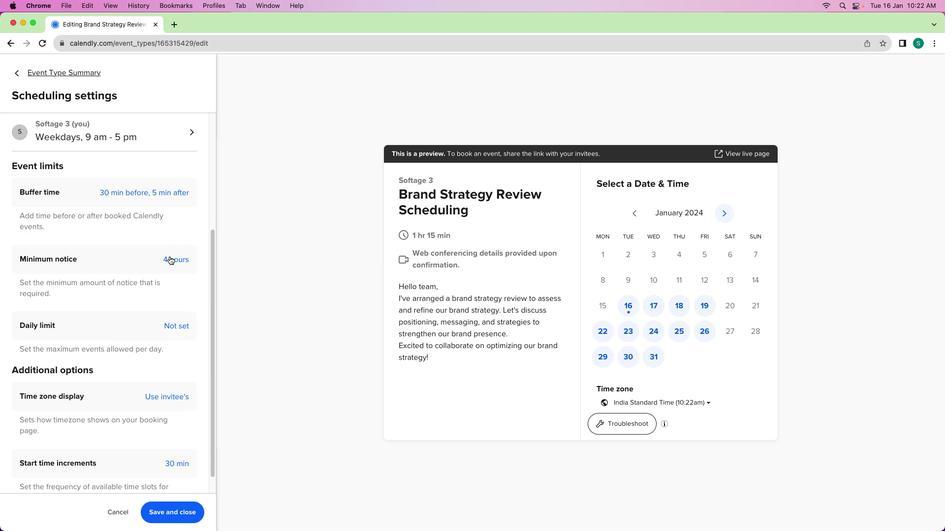 
Action: Mouse pressed left at (169, 256)
Screenshot: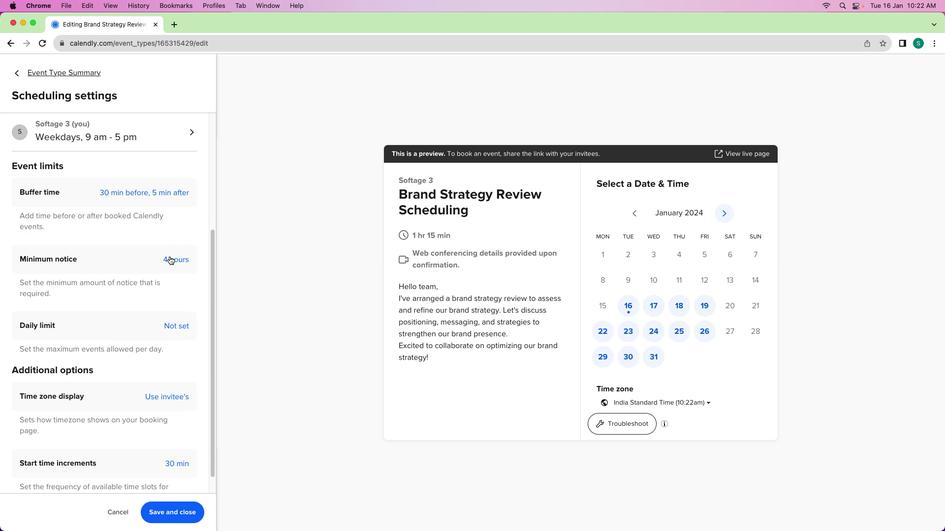 
Action: Mouse moved to (40, 302)
Screenshot: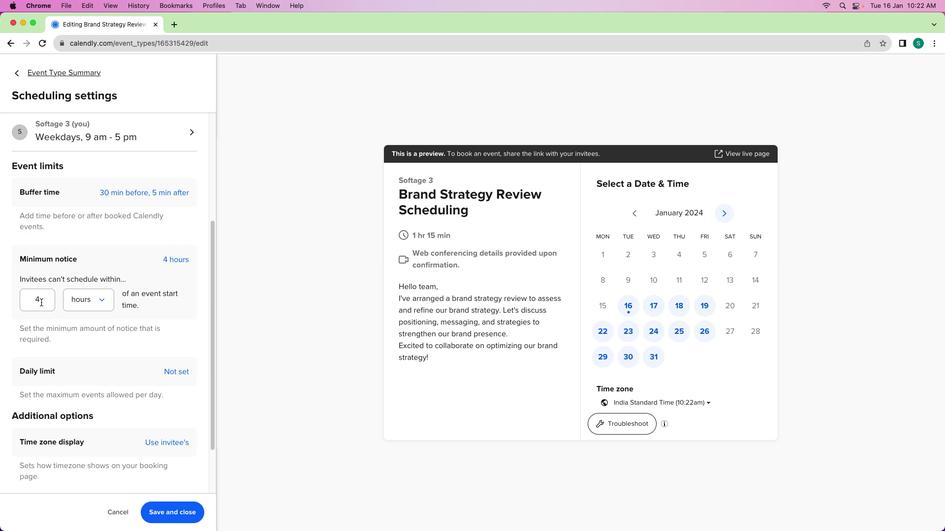 
Action: Mouse pressed left at (40, 302)
Screenshot: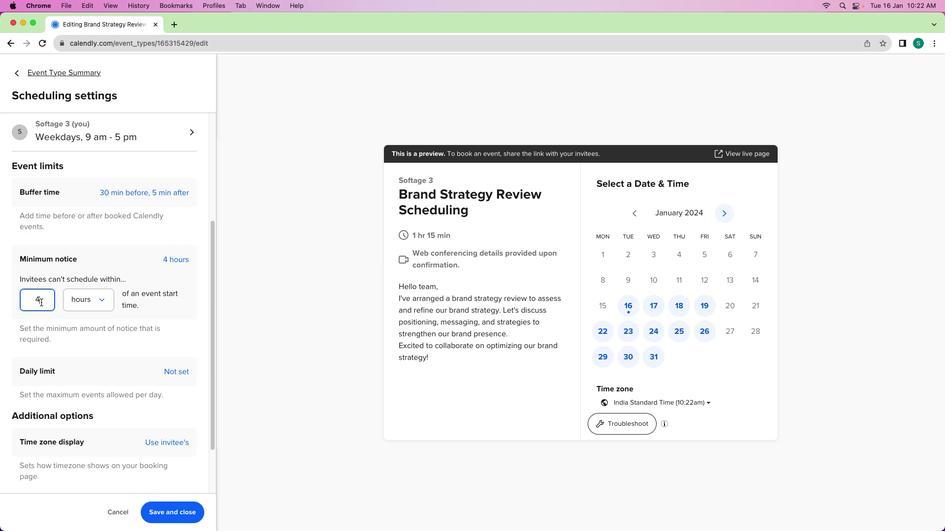 
Action: Mouse moved to (40, 301)
Screenshot: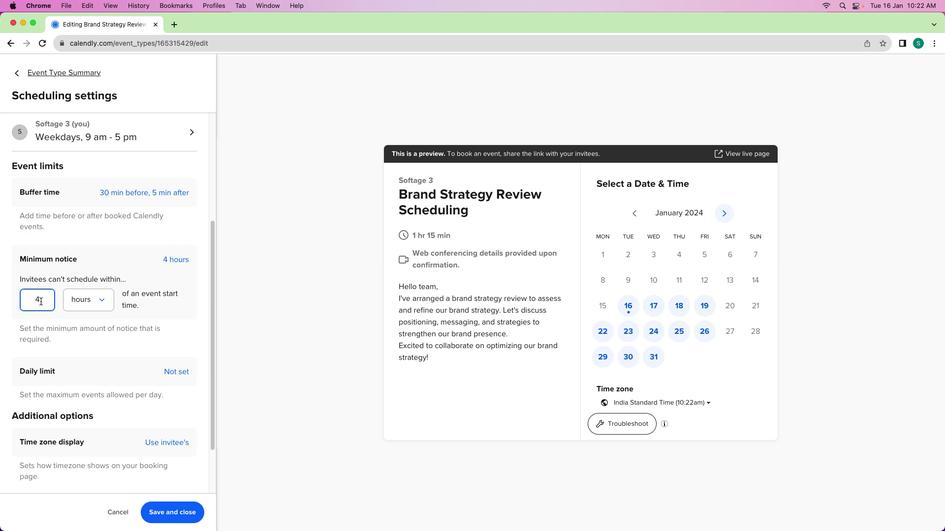 
Action: Key pressed Key.backspace'1'
Screenshot: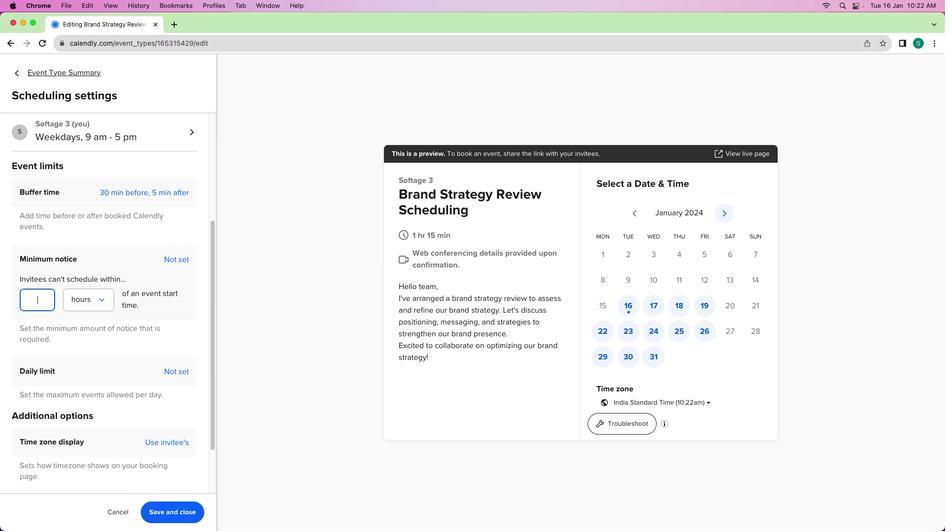 
Action: Mouse moved to (77, 299)
Screenshot: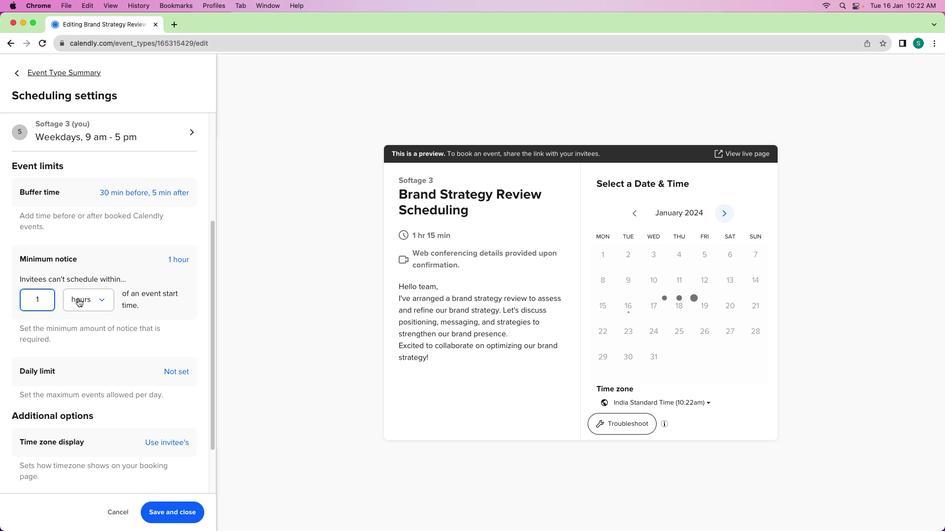 
Action: Mouse pressed left at (77, 299)
Screenshot: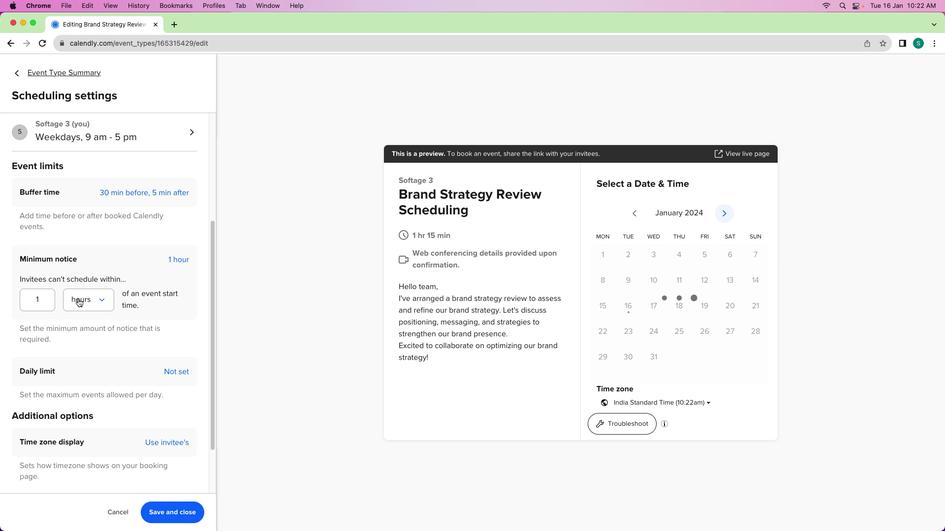 
Action: Mouse moved to (71, 364)
Screenshot: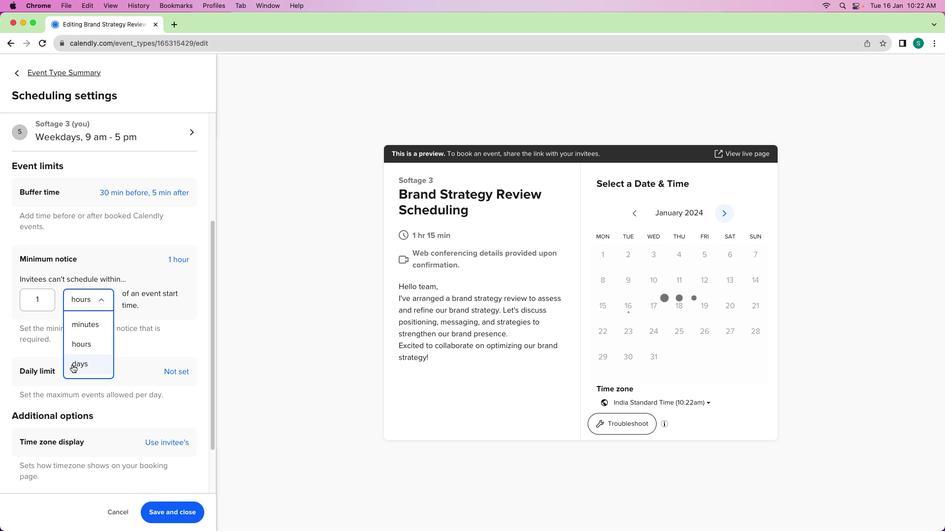
Action: Mouse pressed left at (71, 364)
Screenshot: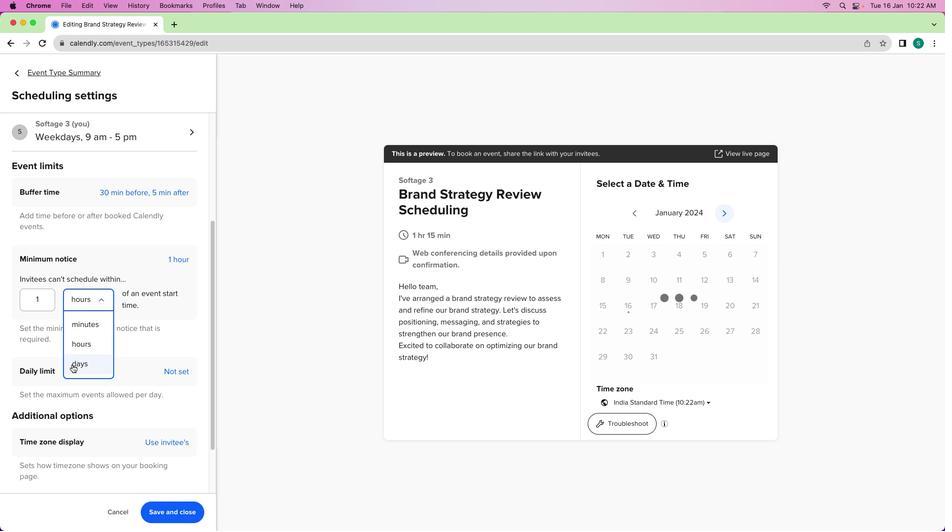 
Action: Mouse moved to (172, 264)
Screenshot: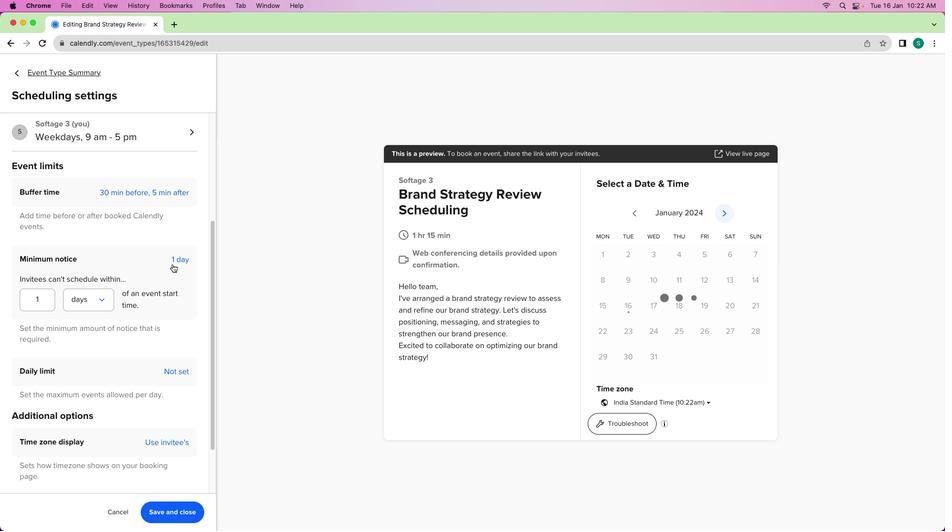 
Action: Mouse pressed left at (172, 264)
Screenshot: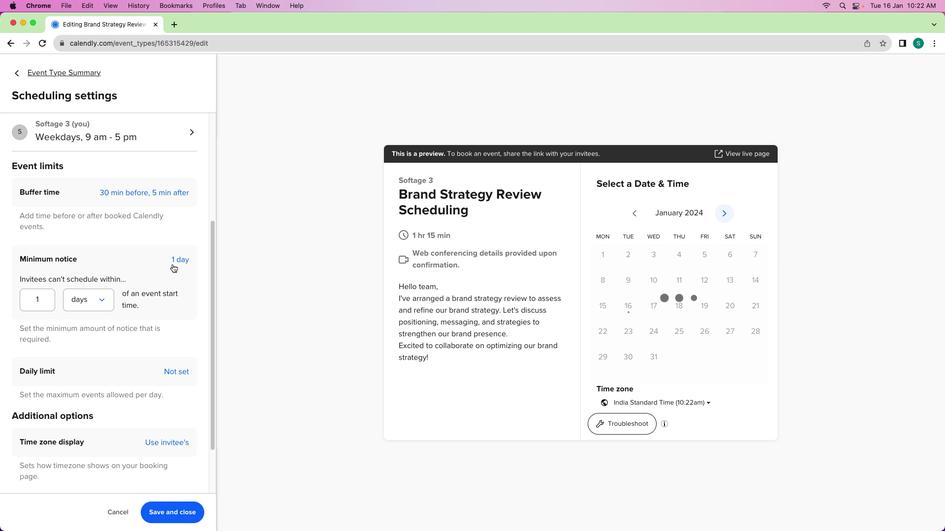 
Action: Mouse moved to (172, 265)
Screenshot: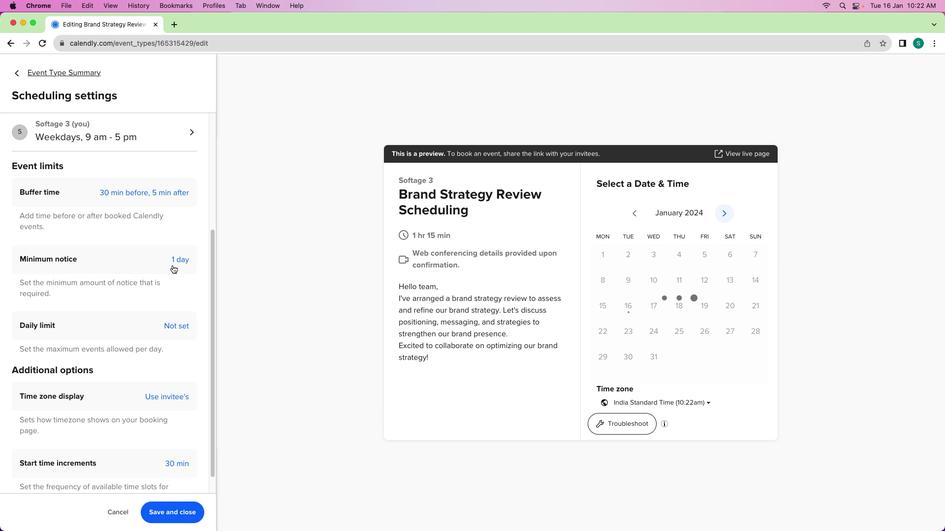 
Action: Mouse scrolled (172, 265) with delta (0, 0)
Screenshot: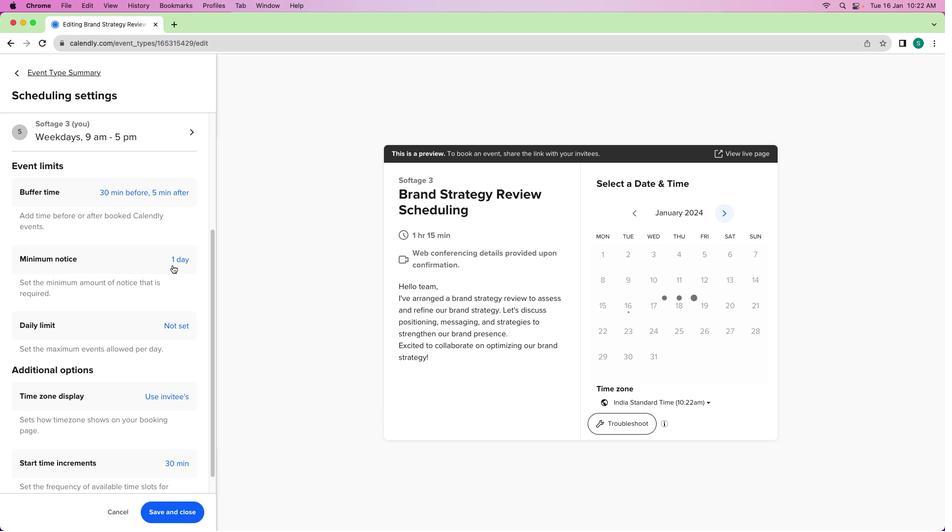 
Action: Mouse scrolled (172, 265) with delta (0, 0)
Screenshot: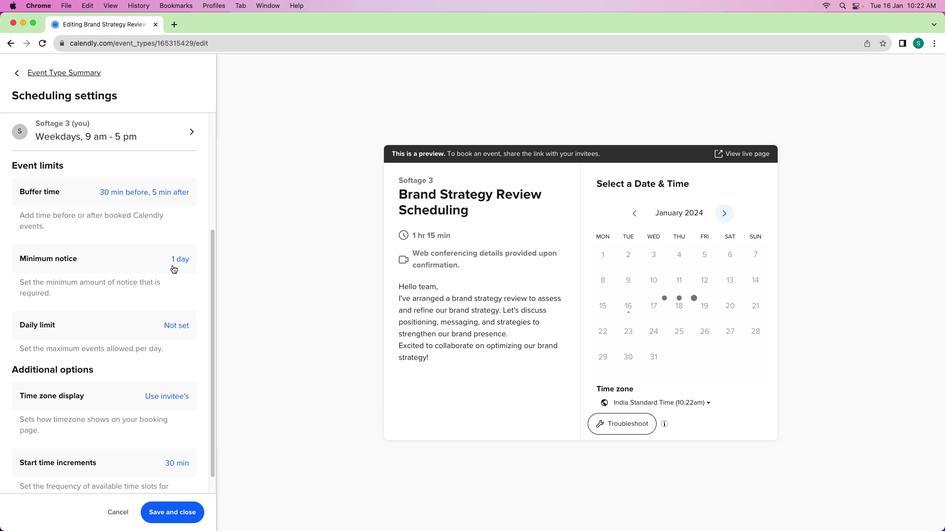 
Action: Mouse scrolled (172, 265) with delta (0, 0)
Screenshot: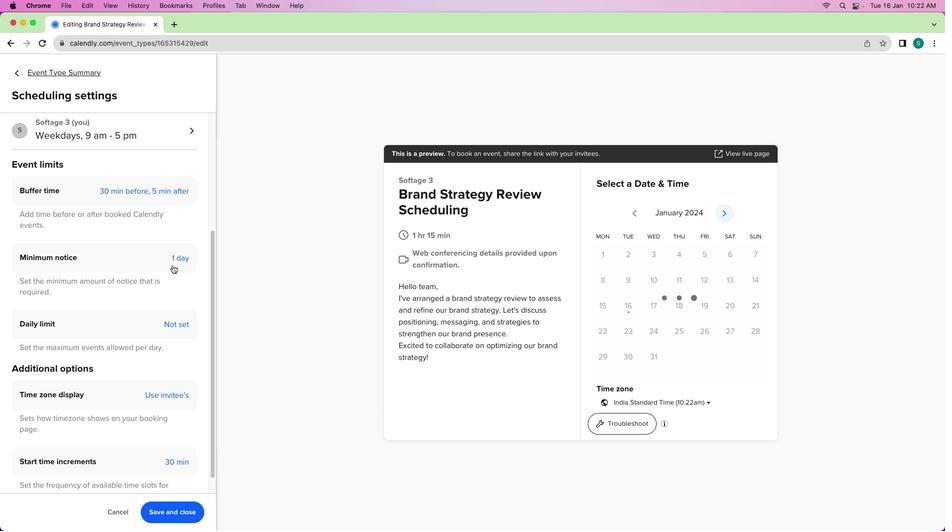 
Action: Mouse scrolled (172, 265) with delta (0, -1)
Screenshot: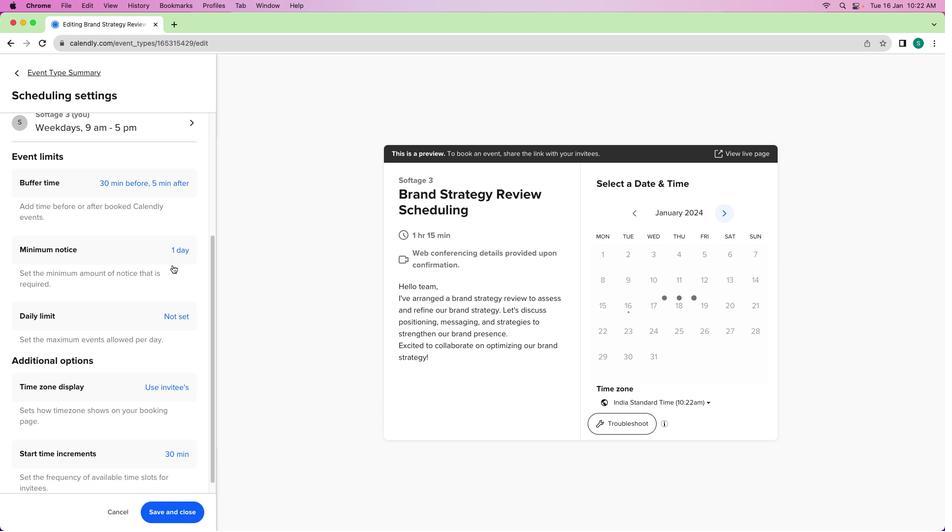 
Action: Mouse moved to (178, 506)
Screenshot: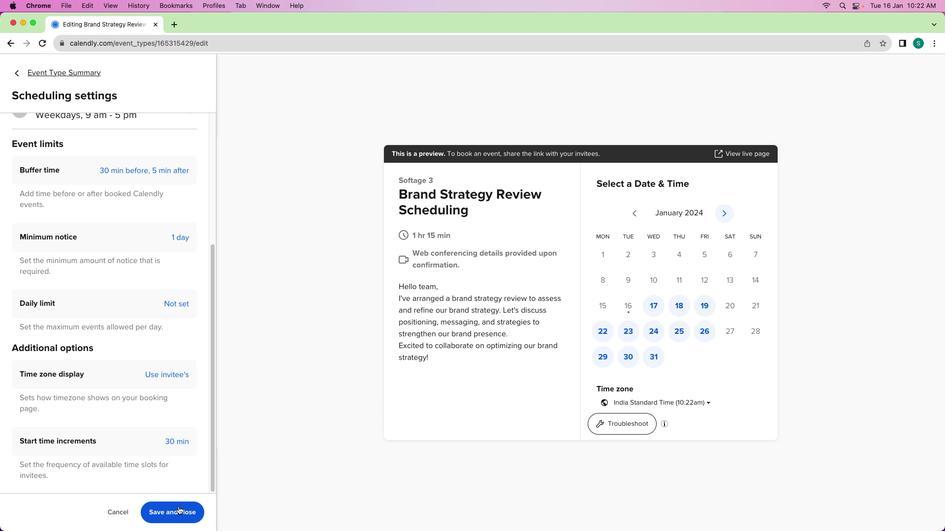 
Action: Mouse pressed left at (178, 506)
Screenshot: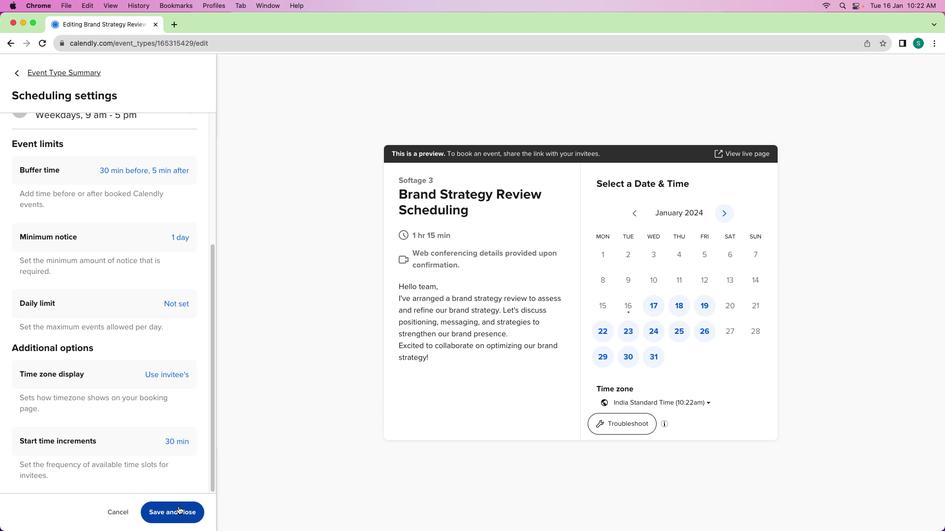 
Action: Mouse moved to (29, 73)
Screenshot: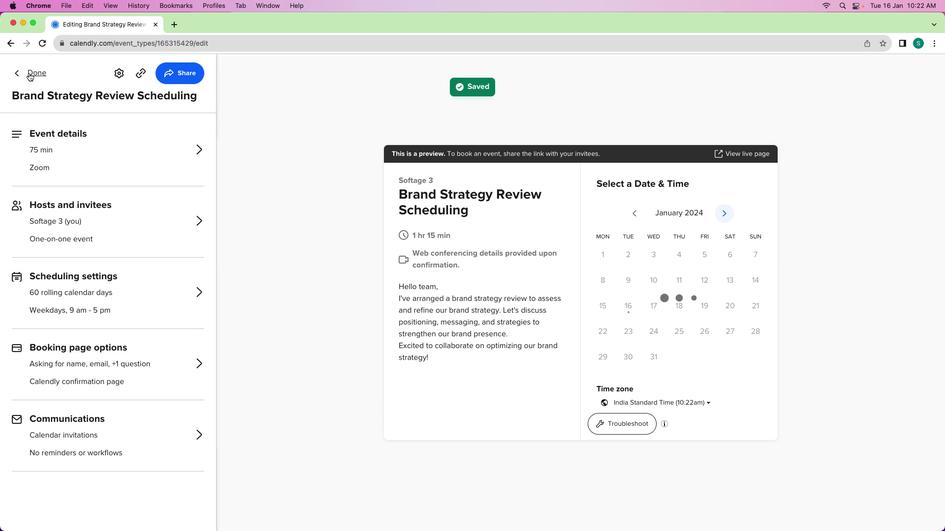 
Action: Mouse pressed left at (29, 73)
Screenshot: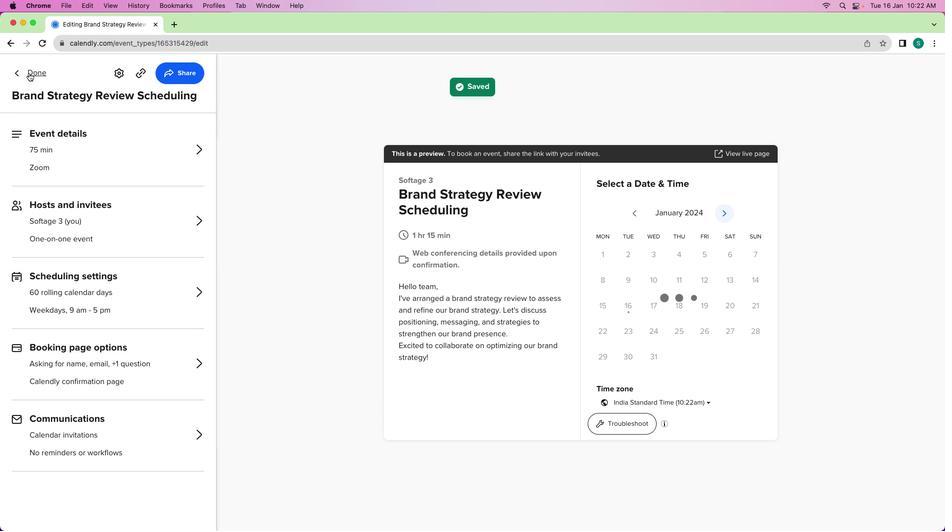 
Action: Mouse moved to (342, 292)
Screenshot: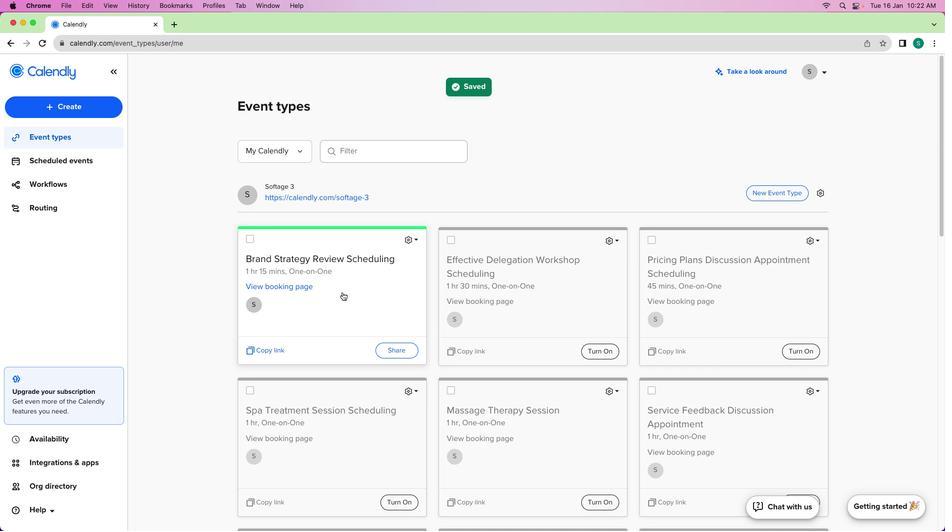 
